 Task: Forward email with the signature Clara Davis with the subject Follow up on a refund from softage.1@softage.net to softage.5@softage.net with the message Can you please provide me with a list of project milestones and deadlines?, select last word, change the font of the message to Georgia and change the font typography to bold and underline Send the email
Action: Mouse moved to (891, 75)
Screenshot: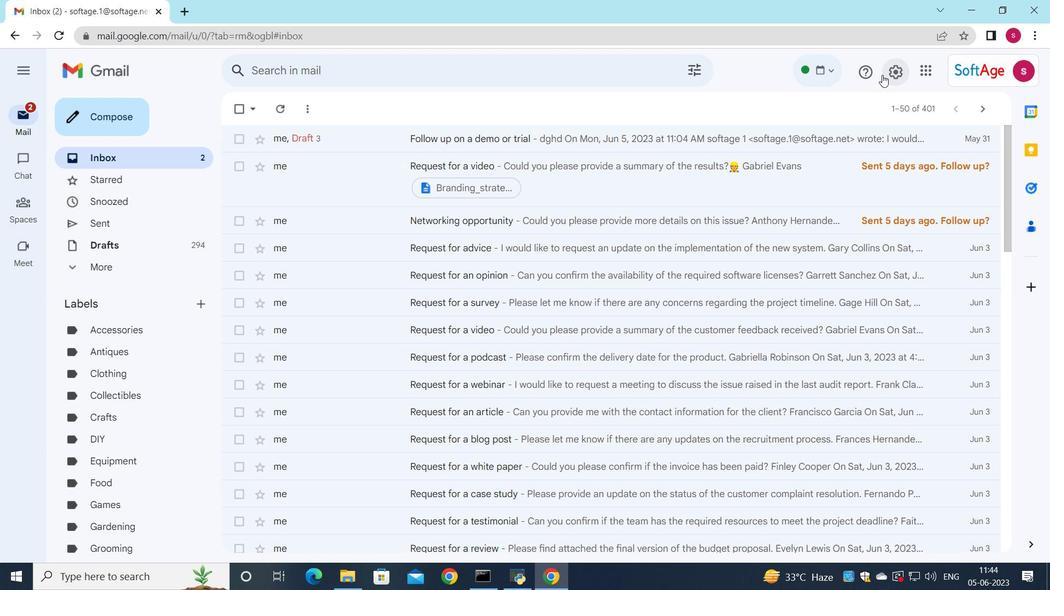 
Action: Mouse pressed left at (891, 75)
Screenshot: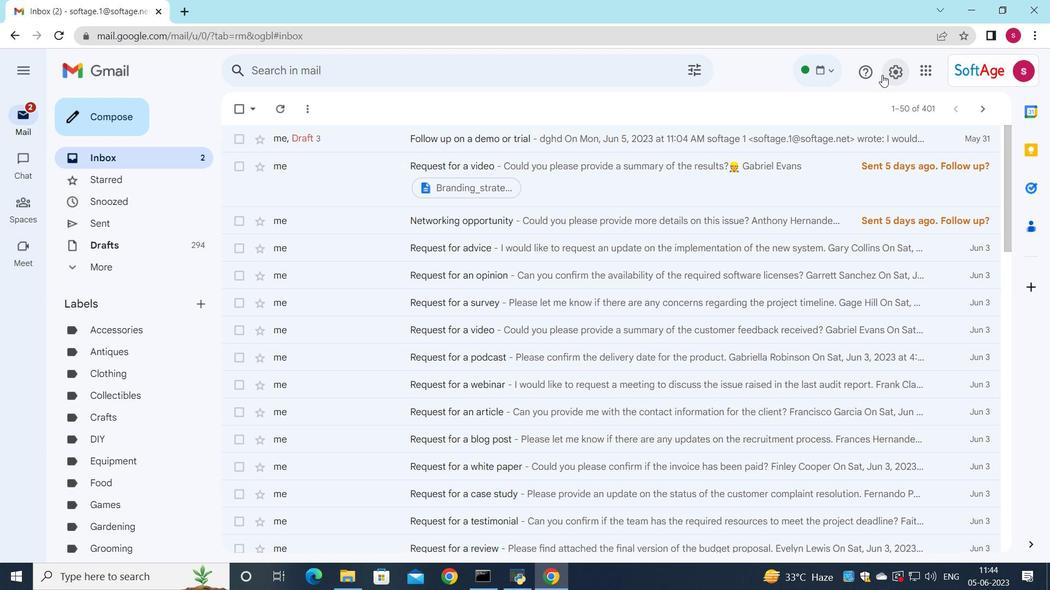 
Action: Mouse moved to (893, 142)
Screenshot: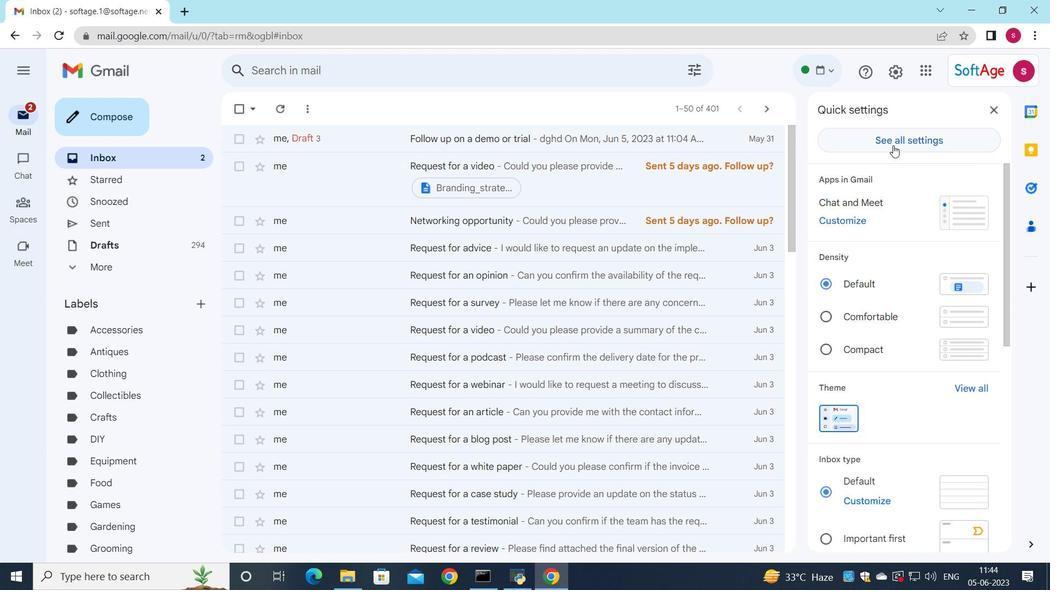 
Action: Mouse pressed left at (893, 142)
Screenshot: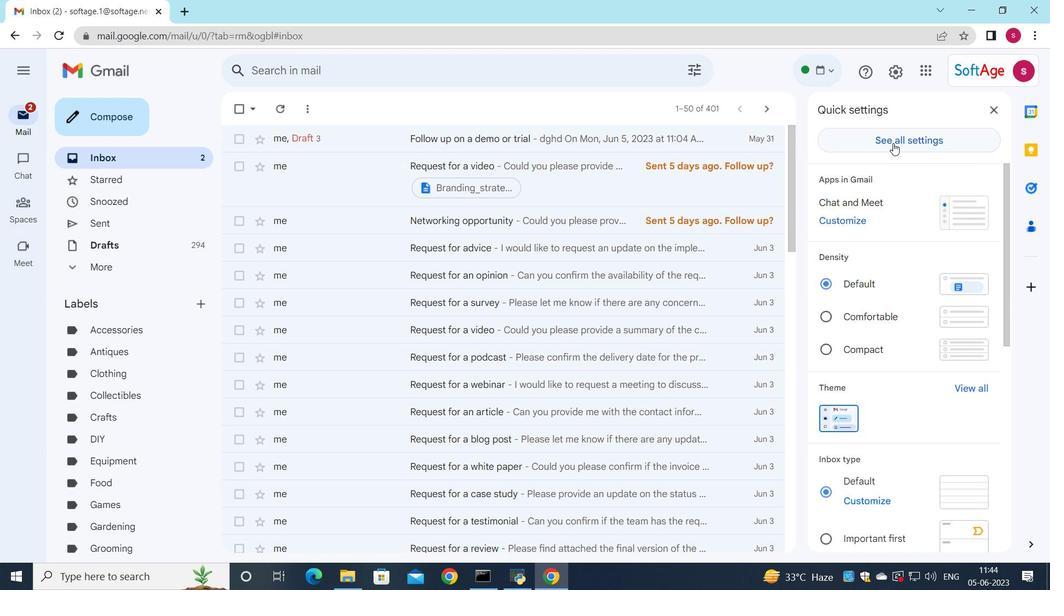 
Action: Mouse moved to (630, 282)
Screenshot: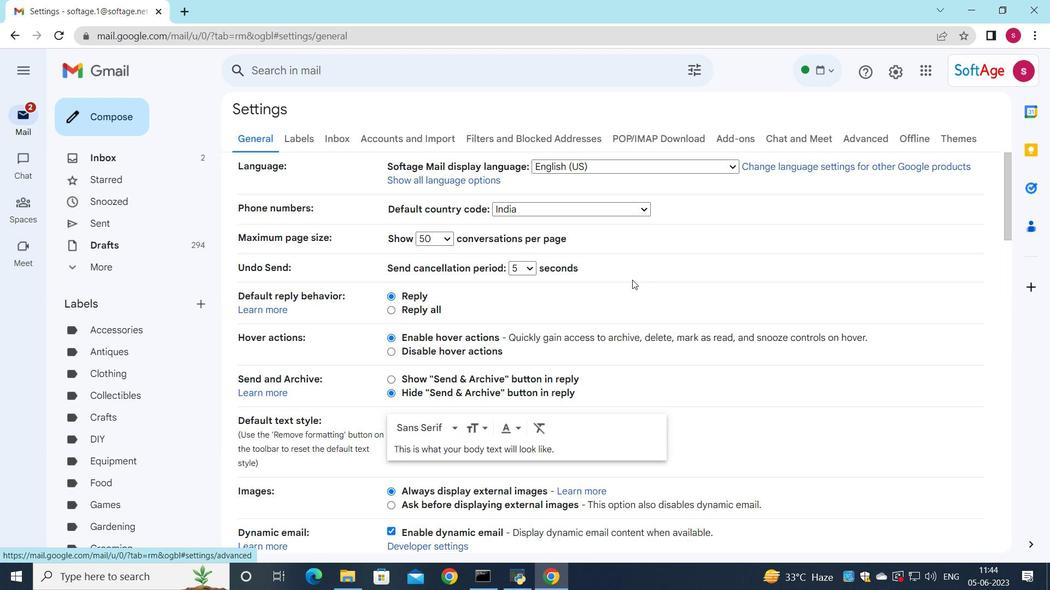 
Action: Mouse scrolled (630, 281) with delta (0, 0)
Screenshot: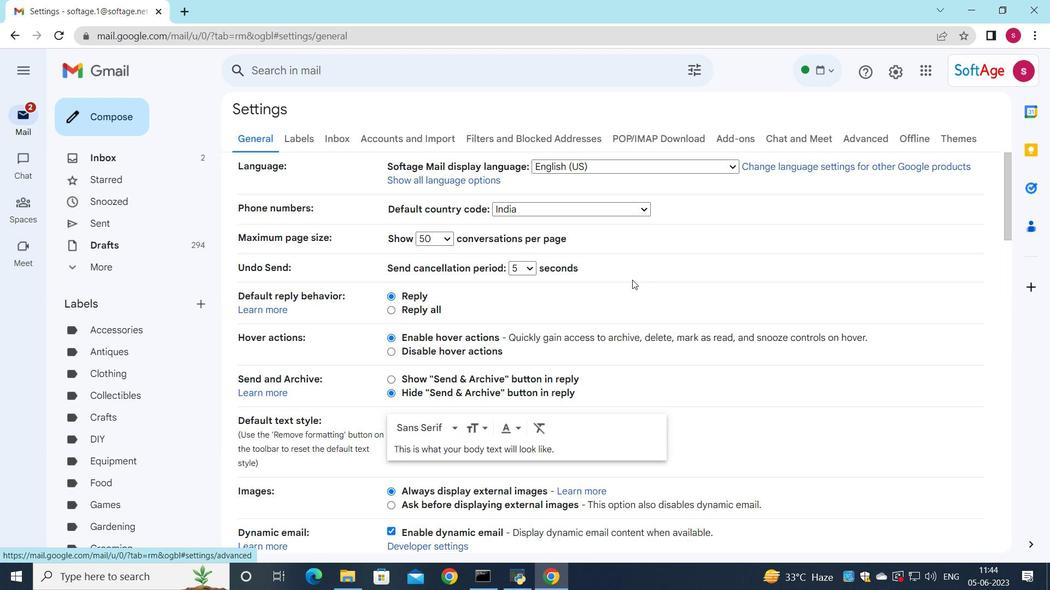 
Action: Mouse scrolled (630, 281) with delta (0, 0)
Screenshot: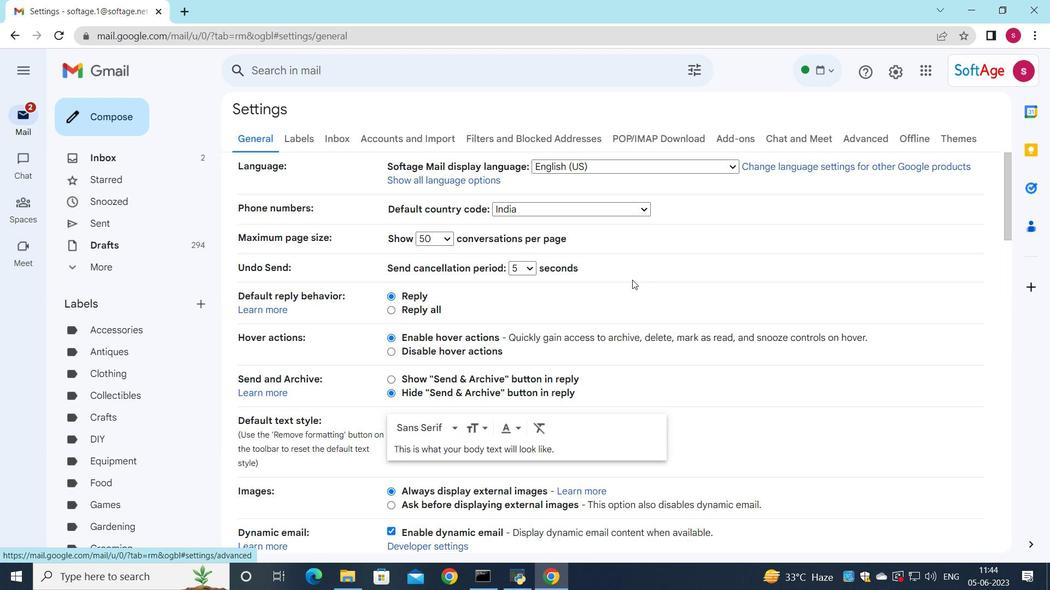 
Action: Mouse scrolled (630, 281) with delta (0, 0)
Screenshot: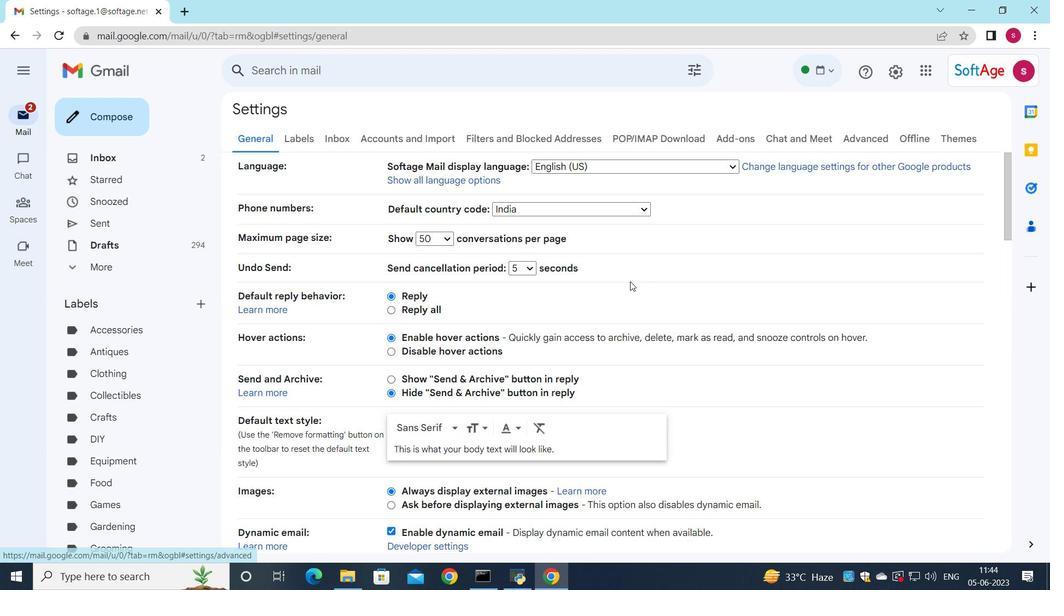 
Action: Mouse moved to (630, 279)
Screenshot: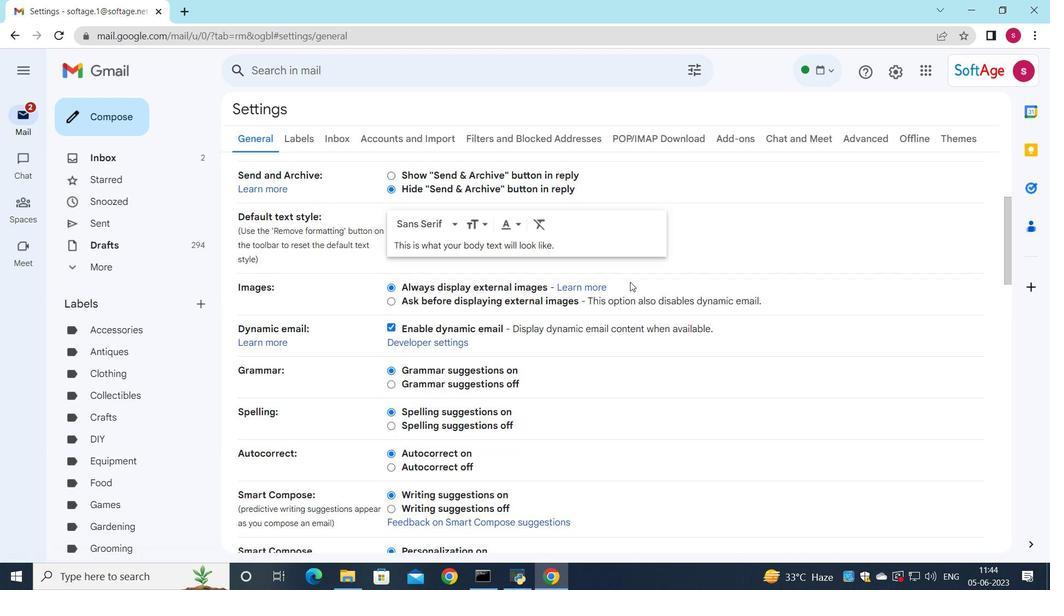
Action: Mouse scrolled (630, 279) with delta (0, 0)
Screenshot: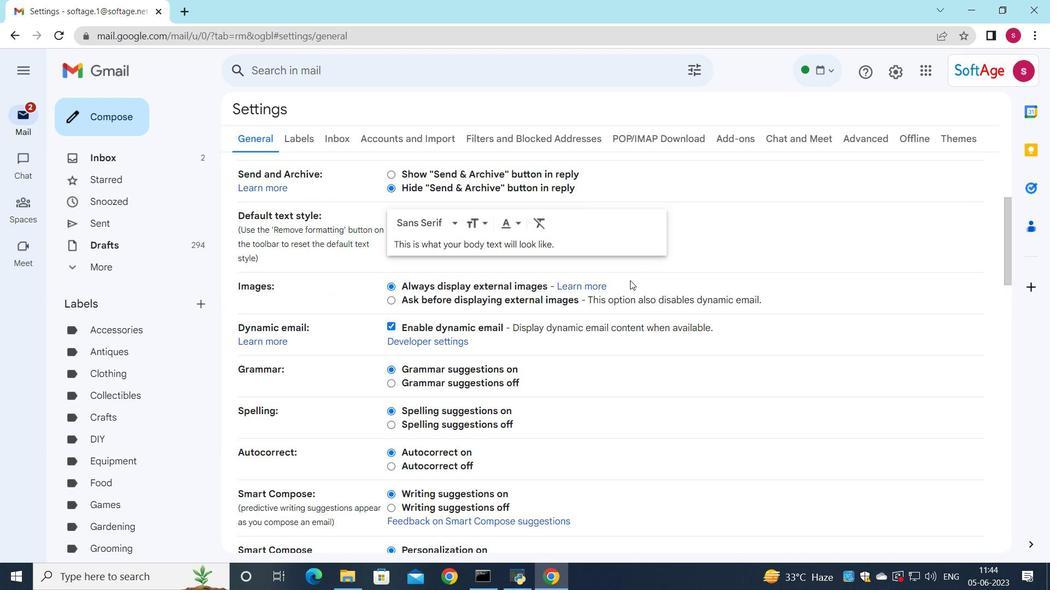 
Action: Mouse scrolled (630, 279) with delta (0, 0)
Screenshot: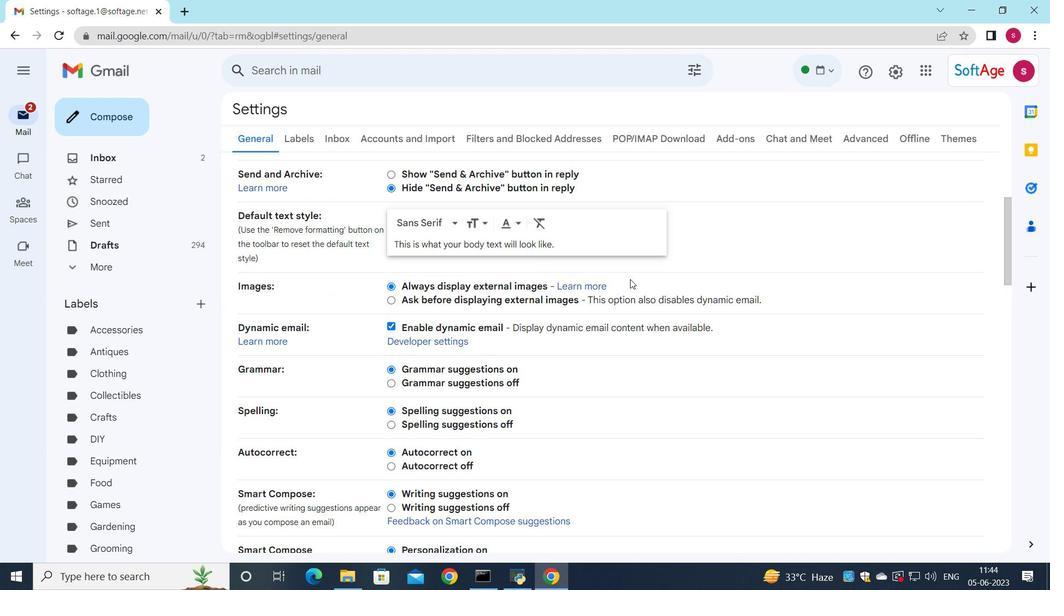
Action: Mouse scrolled (630, 279) with delta (0, 0)
Screenshot: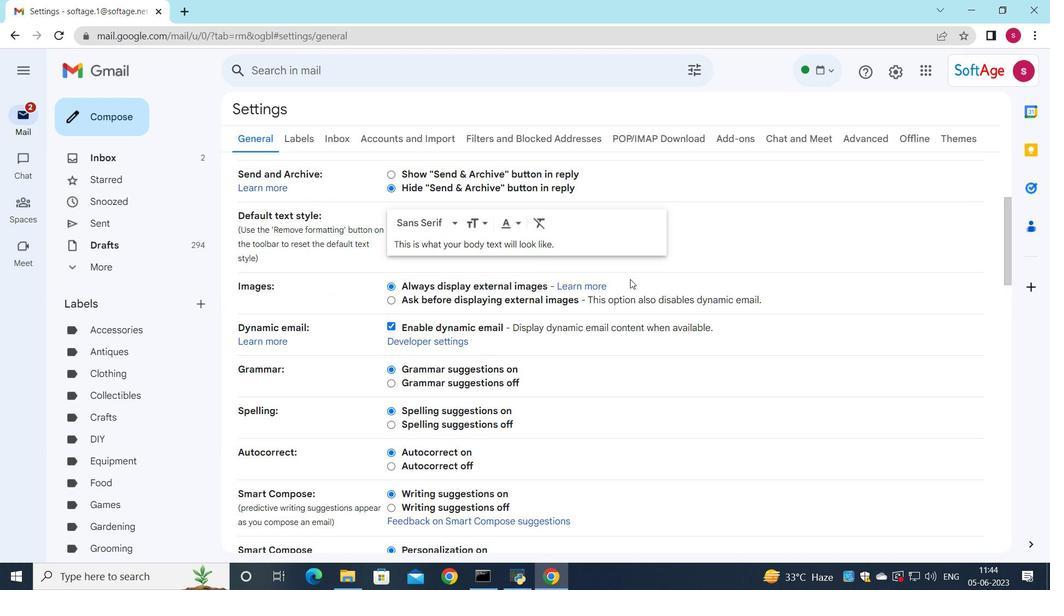 
Action: Mouse scrolled (630, 279) with delta (0, 0)
Screenshot: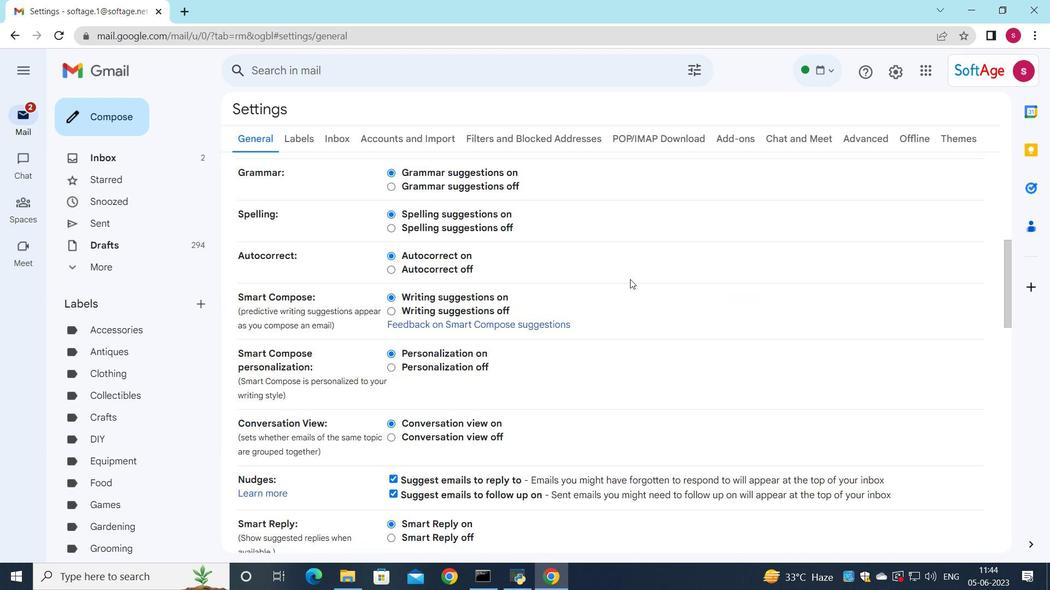 
Action: Mouse scrolled (630, 279) with delta (0, 0)
Screenshot: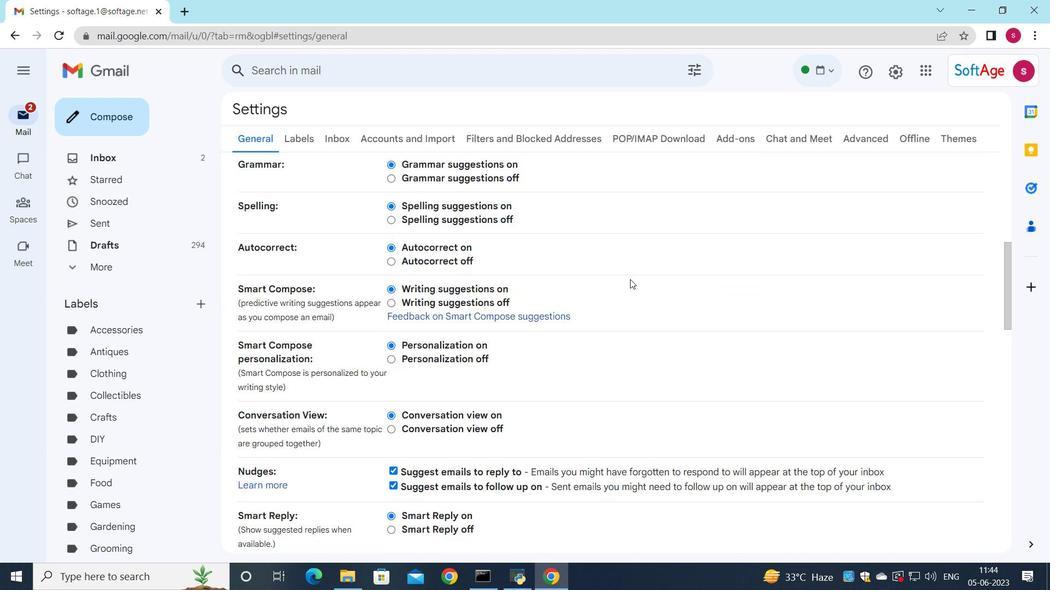 
Action: Mouse scrolled (630, 279) with delta (0, 0)
Screenshot: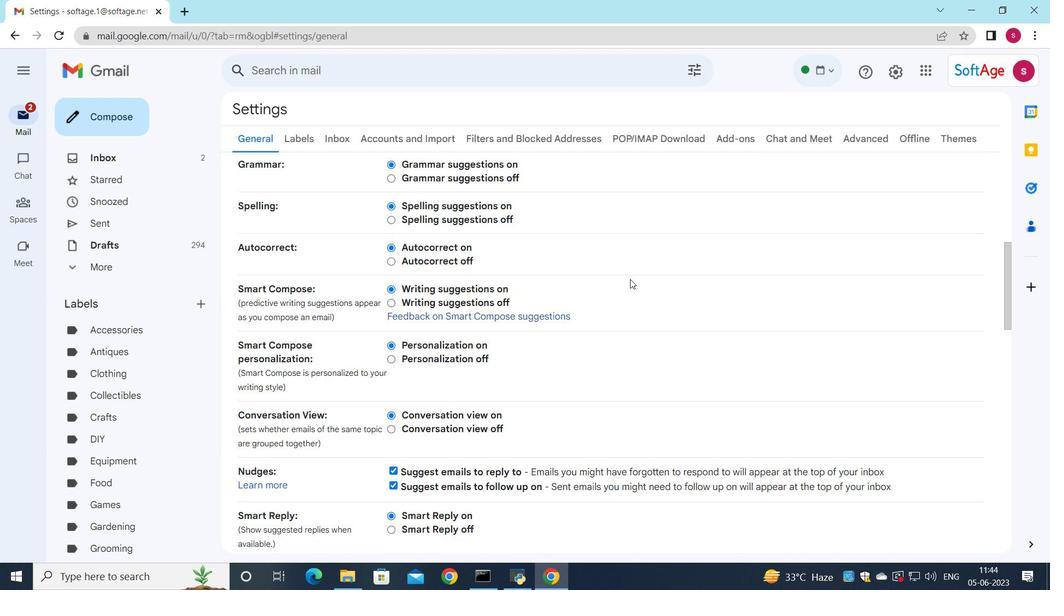 
Action: Mouse moved to (357, 314)
Screenshot: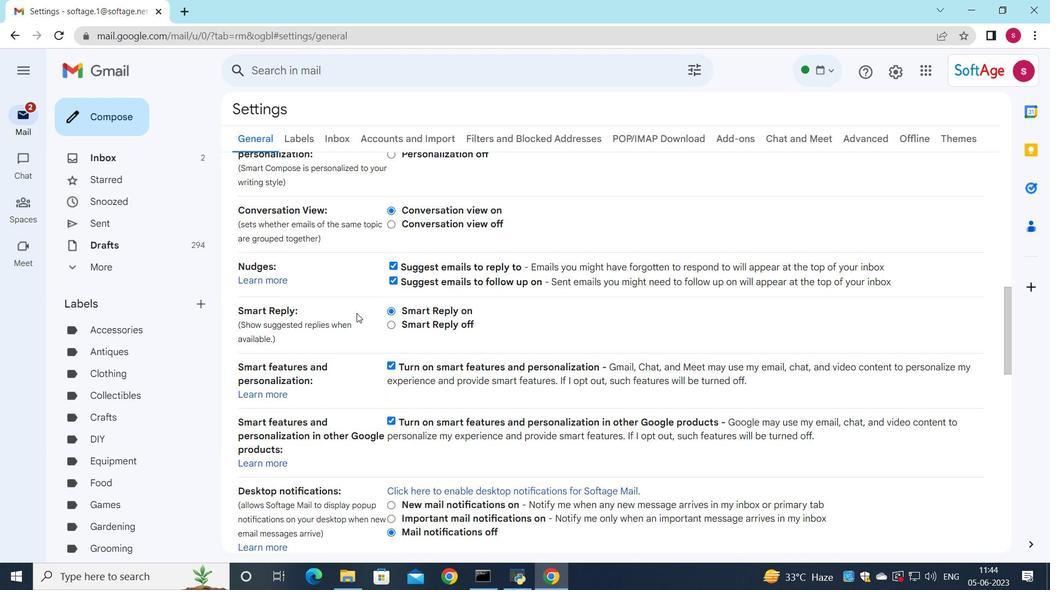 
Action: Mouse scrolled (357, 313) with delta (0, 0)
Screenshot: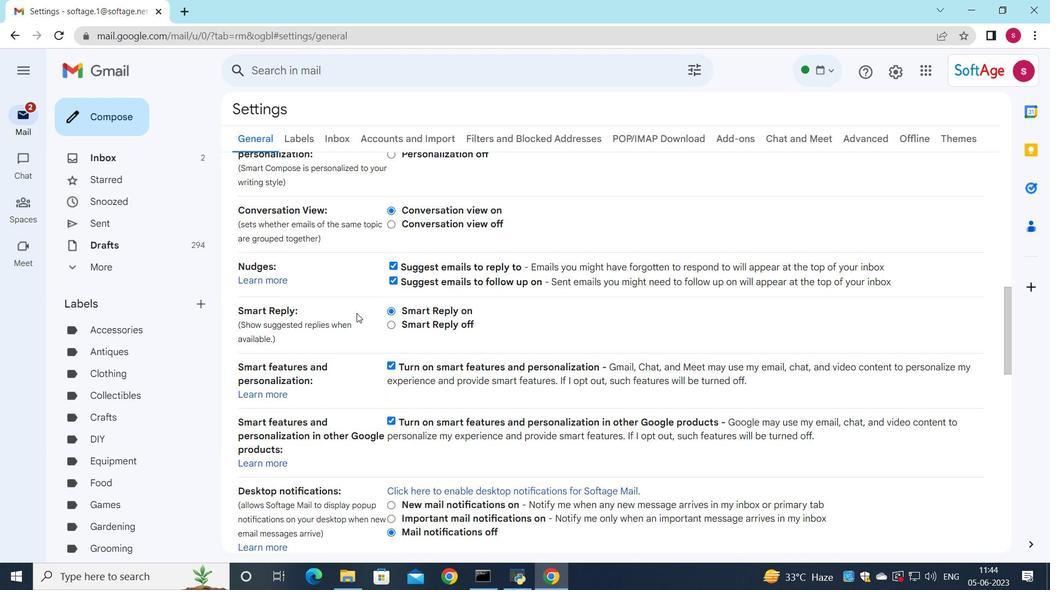
Action: Mouse moved to (363, 314)
Screenshot: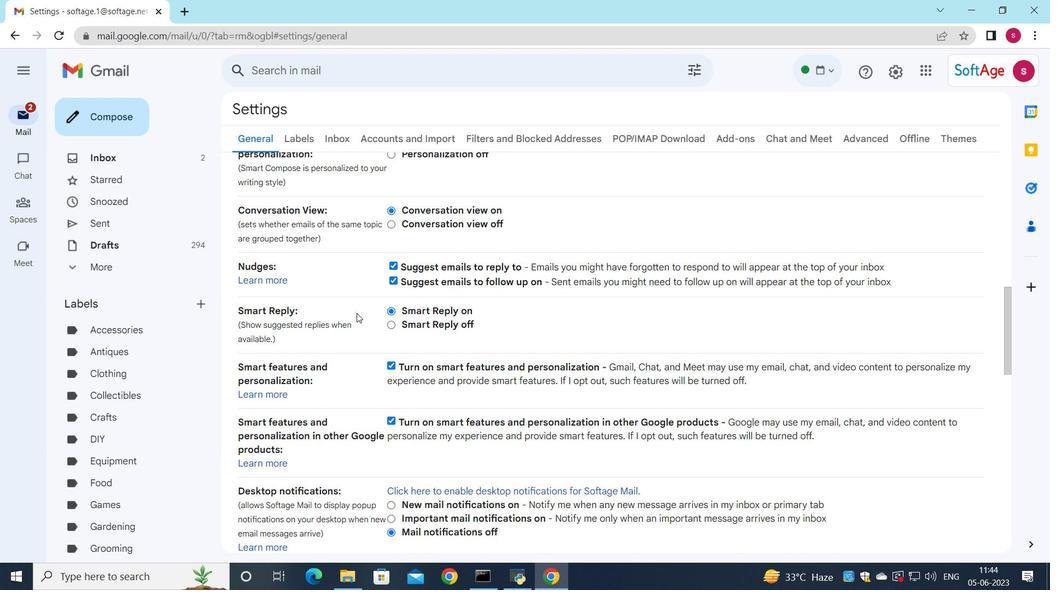 
Action: Mouse scrolled (363, 313) with delta (0, 0)
Screenshot: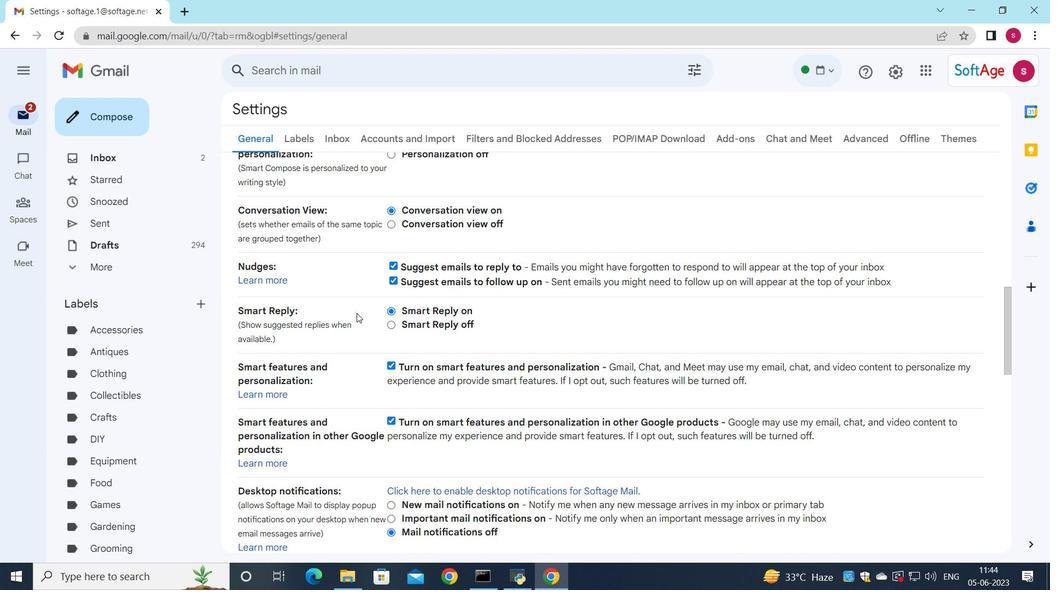 
Action: Mouse moved to (370, 313)
Screenshot: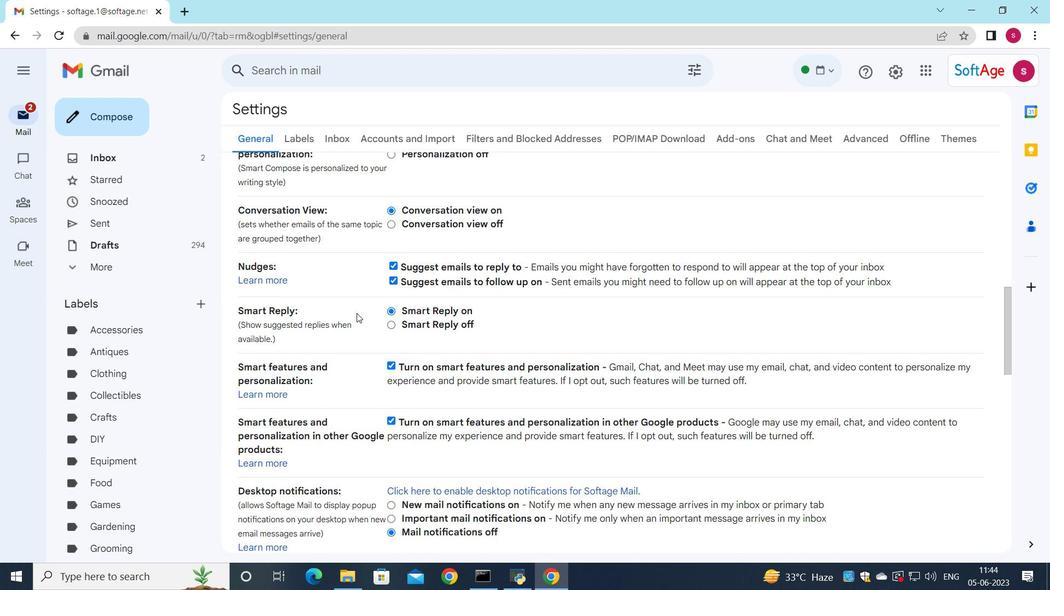 
Action: Mouse scrolled (370, 312) with delta (0, 0)
Screenshot: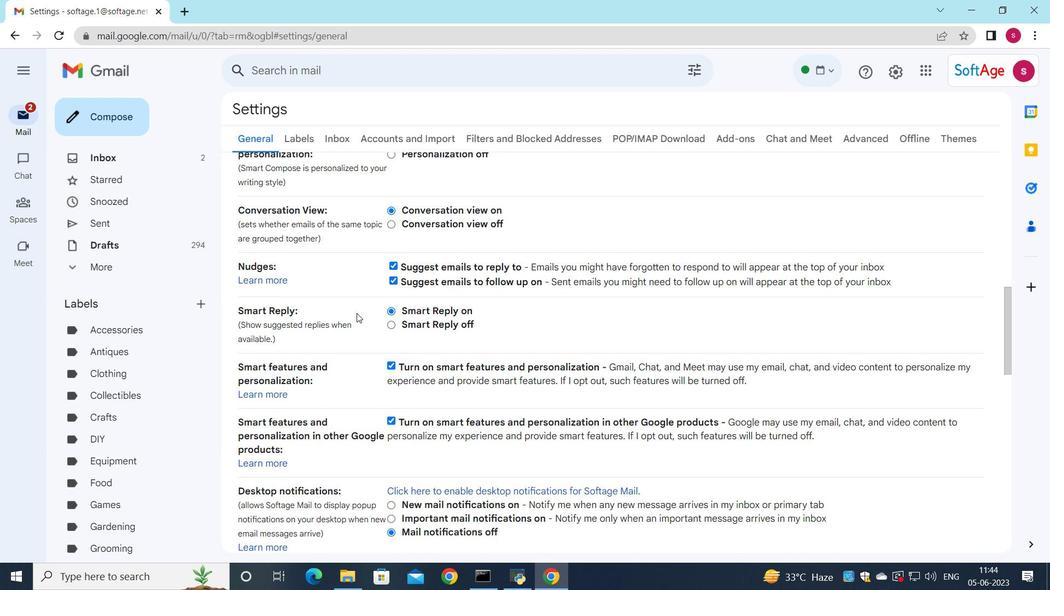 
Action: Mouse moved to (378, 312)
Screenshot: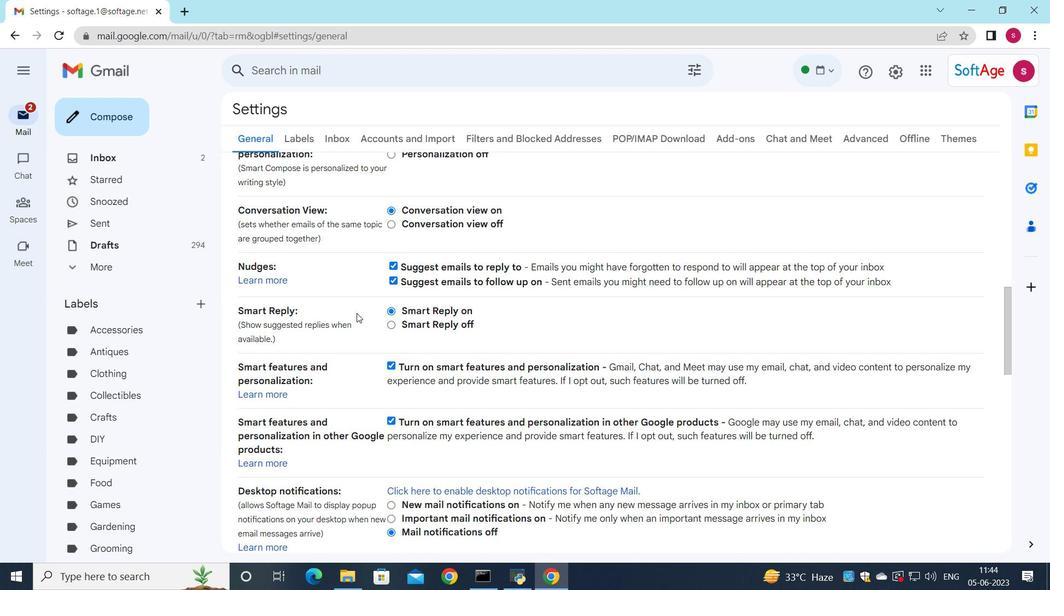 
Action: Mouse scrolled (378, 312) with delta (0, 0)
Screenshot: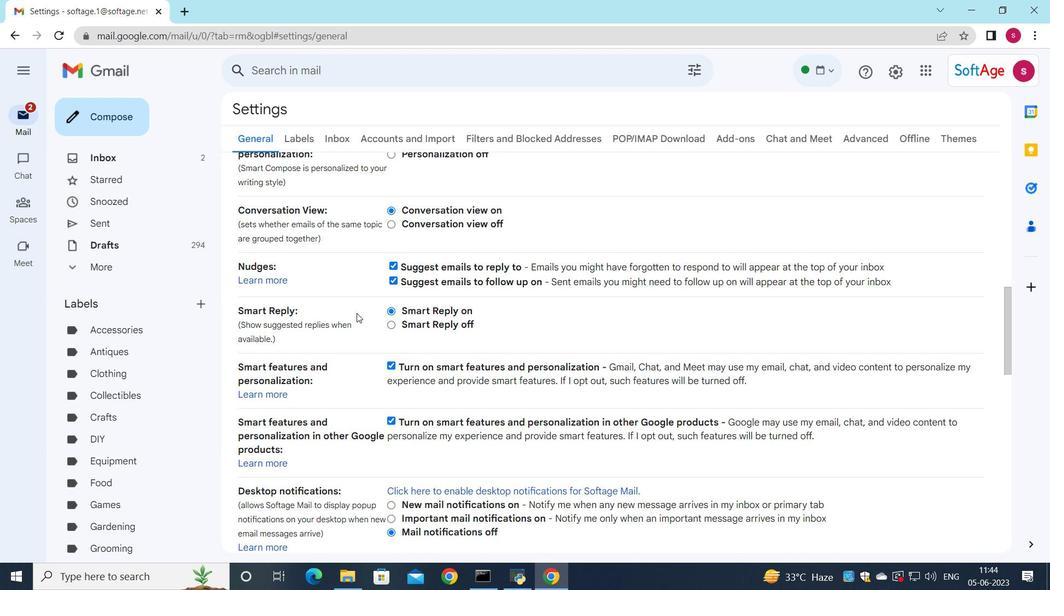 
Action: Mouse moved to (386, 312)
Screenshot: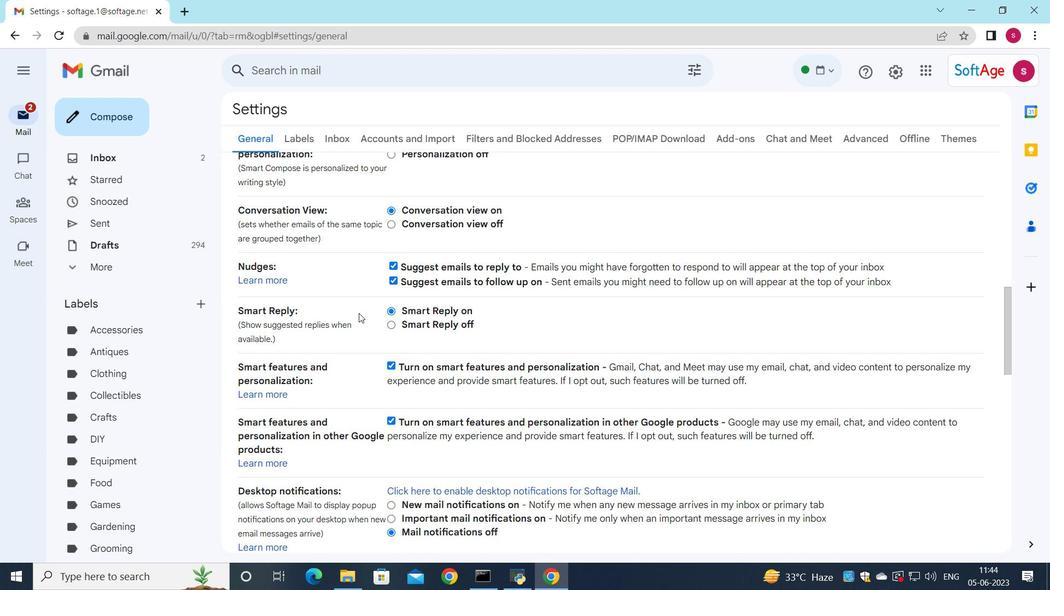 
Action: Mouse scrolled (386, 312) with delta (0, 0)
Screenshot: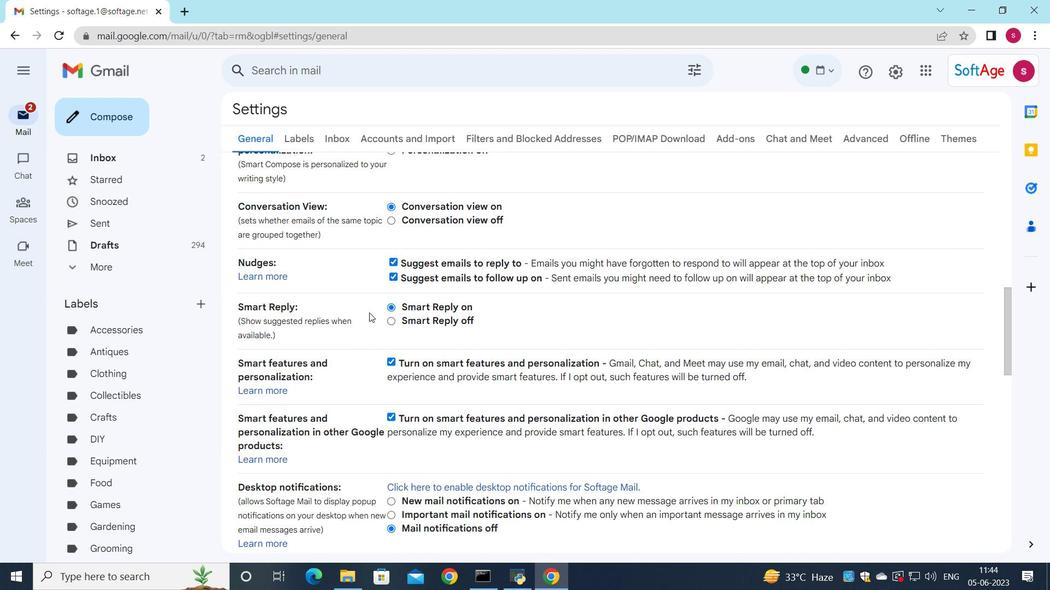
Action: Mouse scrolled (386, 312) with delta (0, 0)
Screenshot: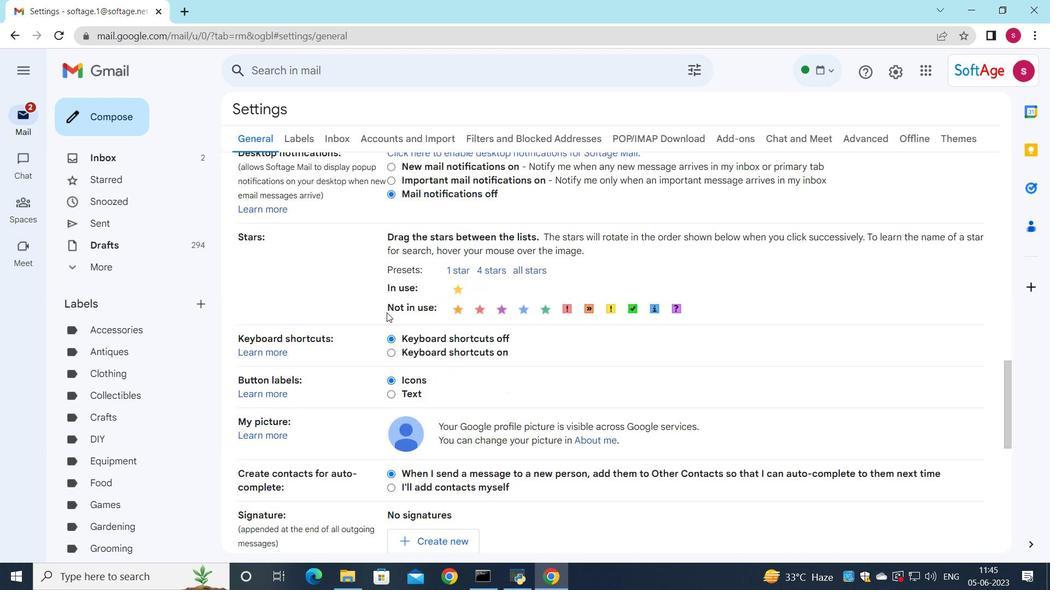 
Action: Mouse scrolled (386, 312) with delta (0, 0)
Screenshot: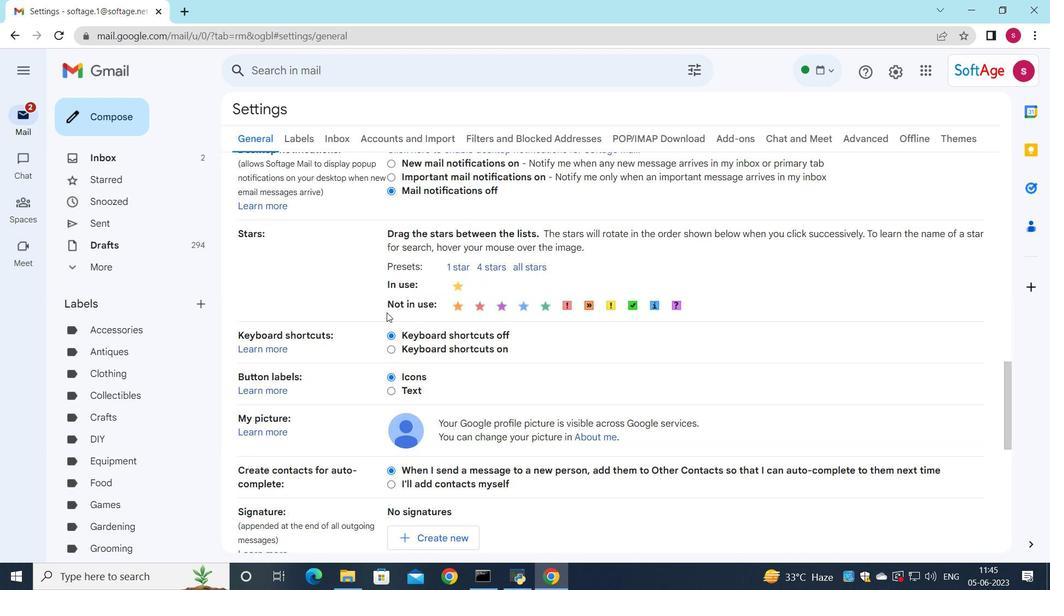 
Action: Mouse scrolled (386, 312) with delta (0, 0)
Screenshot: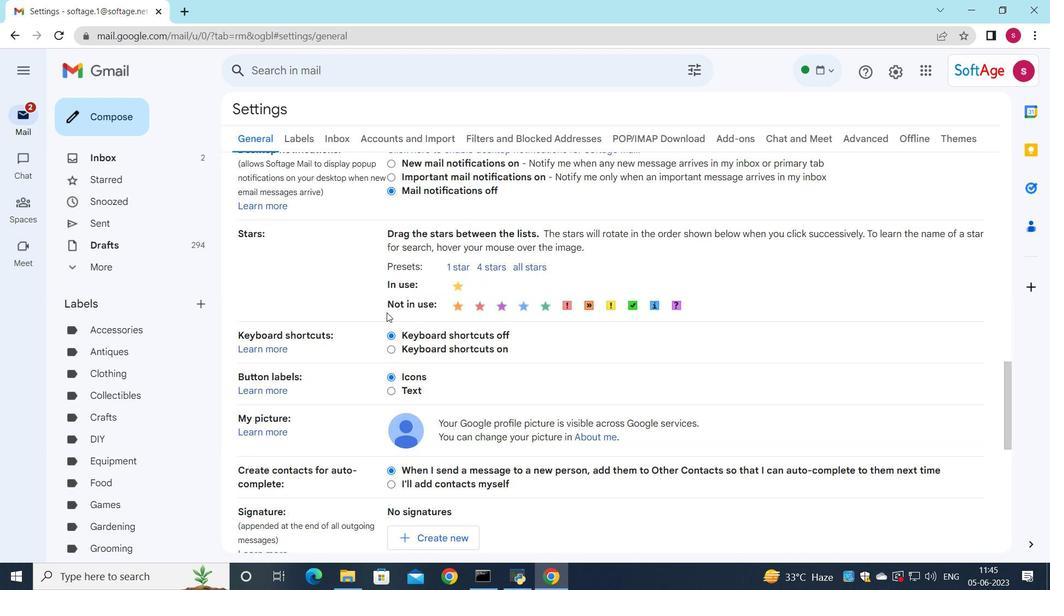 
Action: Mouse moved to (428, 329)
Screenshot: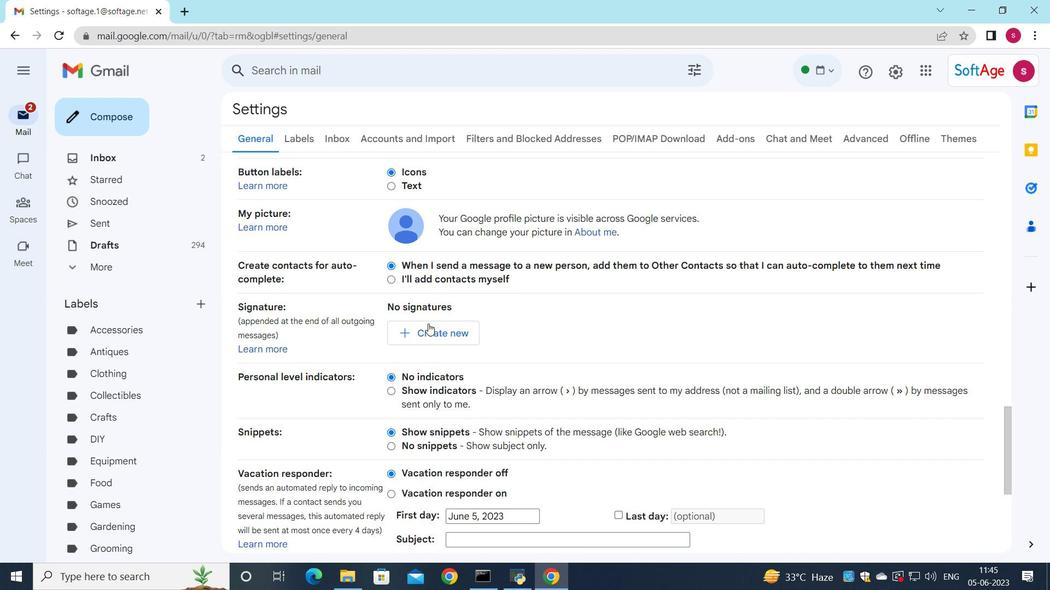 
Action: Mouse pressed left at (428, 329)
Screenshot: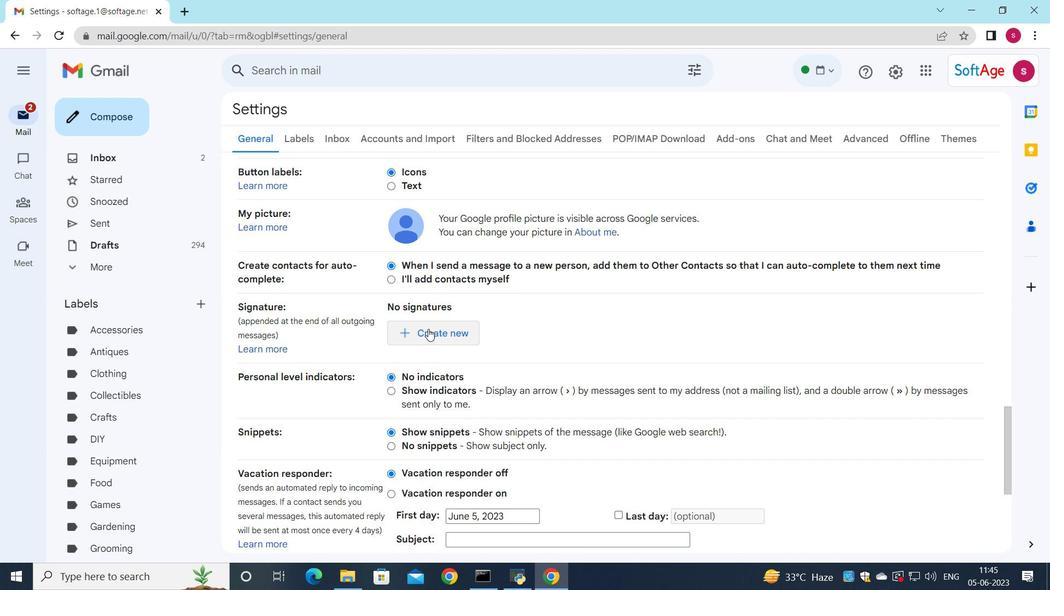 
Action: Mouse moved to (483, 297)
Screenshot: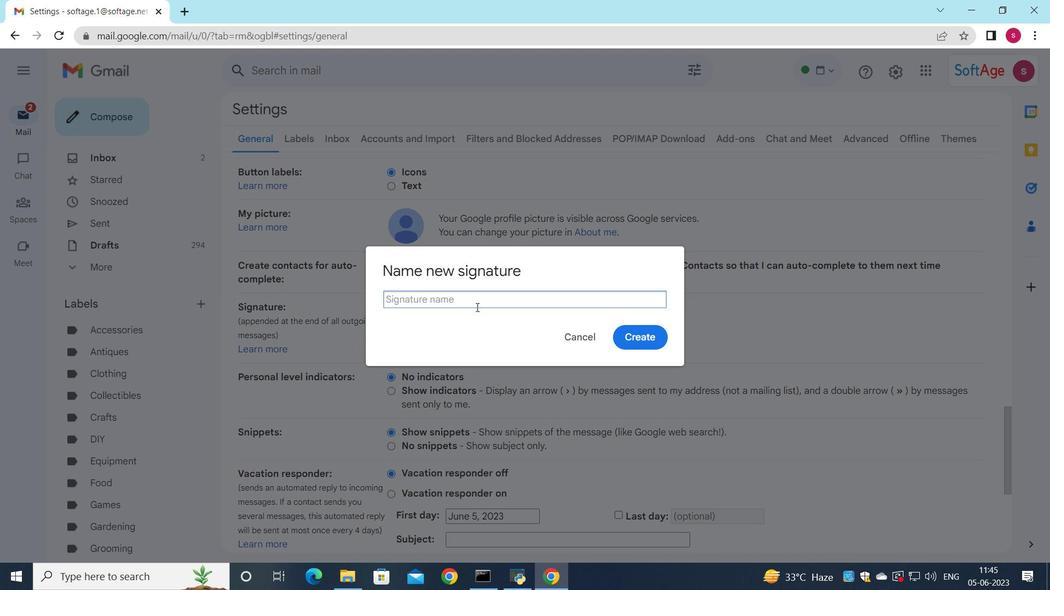 
Action: Key pressed <Key.shift>Clara<Key.space><Key.shift>Davis
Screenshot: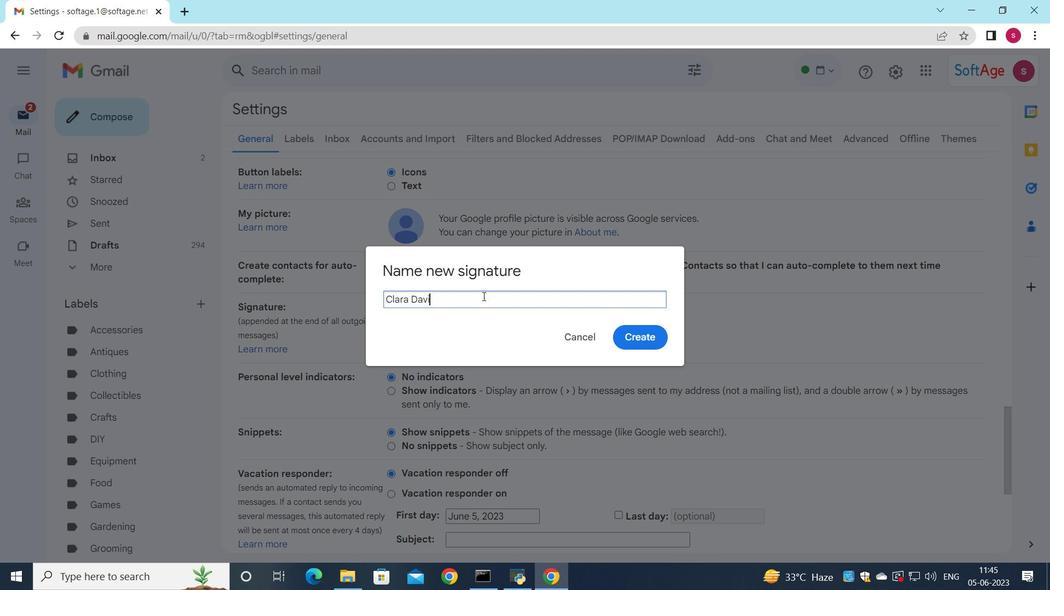 
Action: Mouse moved to (646, 328)
Screenshot: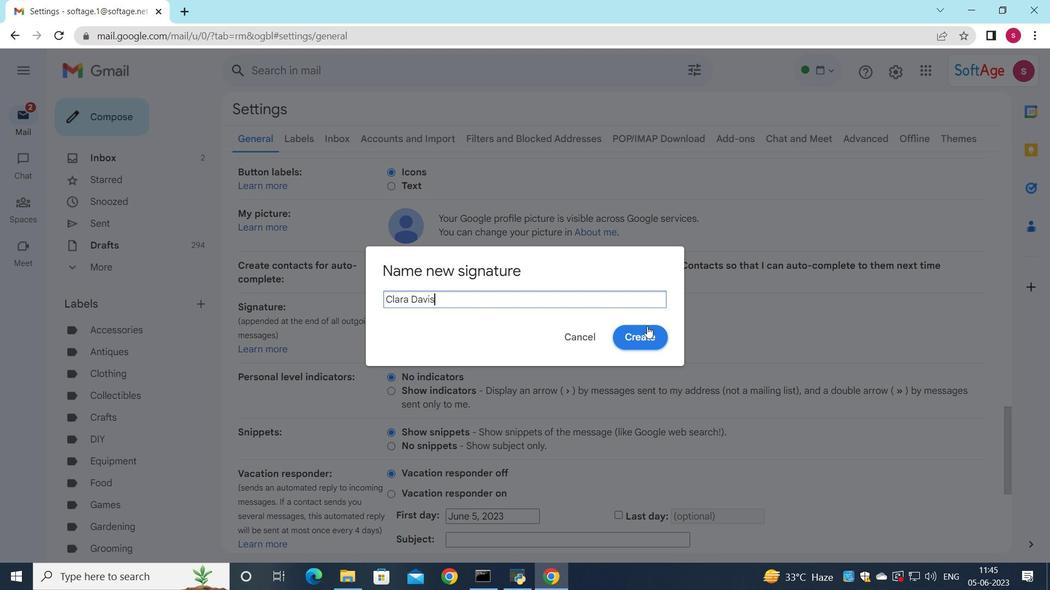 
Action: Mouse pressed left at (646, 328)
Screenshot: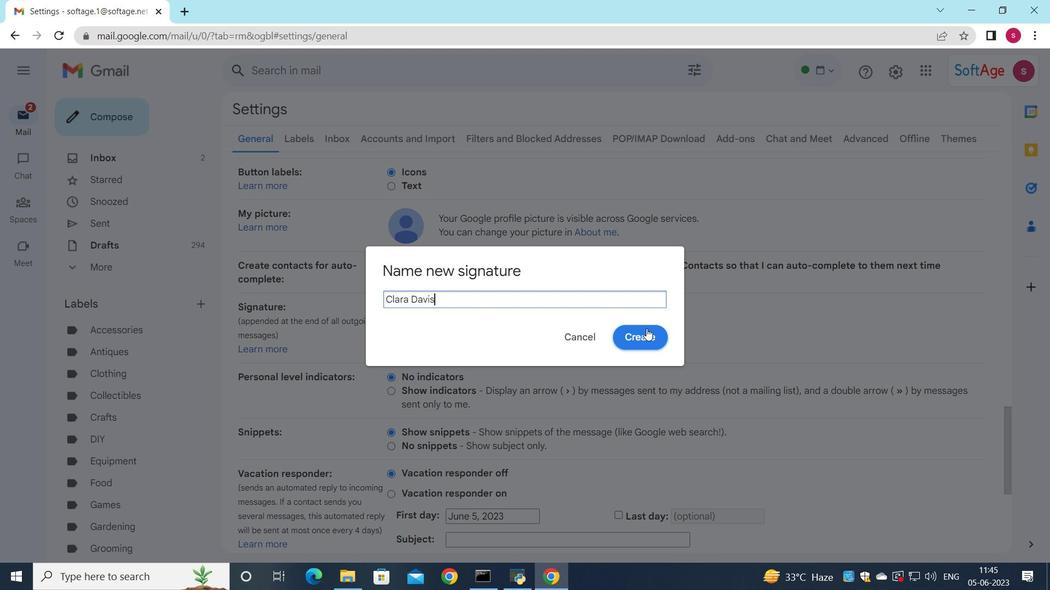 
Action: Mouse moved to (604, 317)
Screenshot: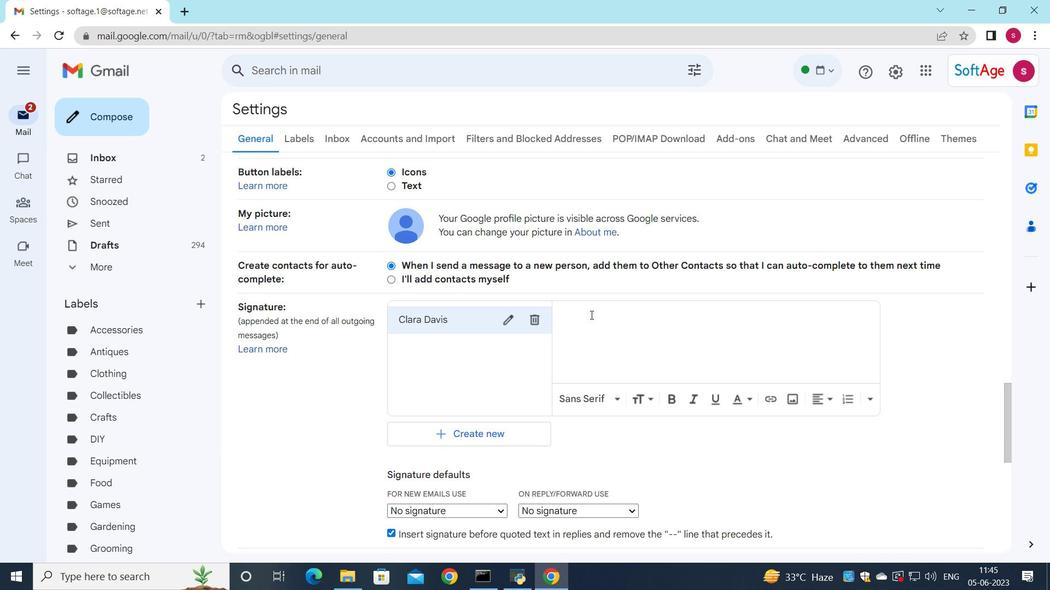 
Action: Mouse pressed left at (604, 317)
Screenshot: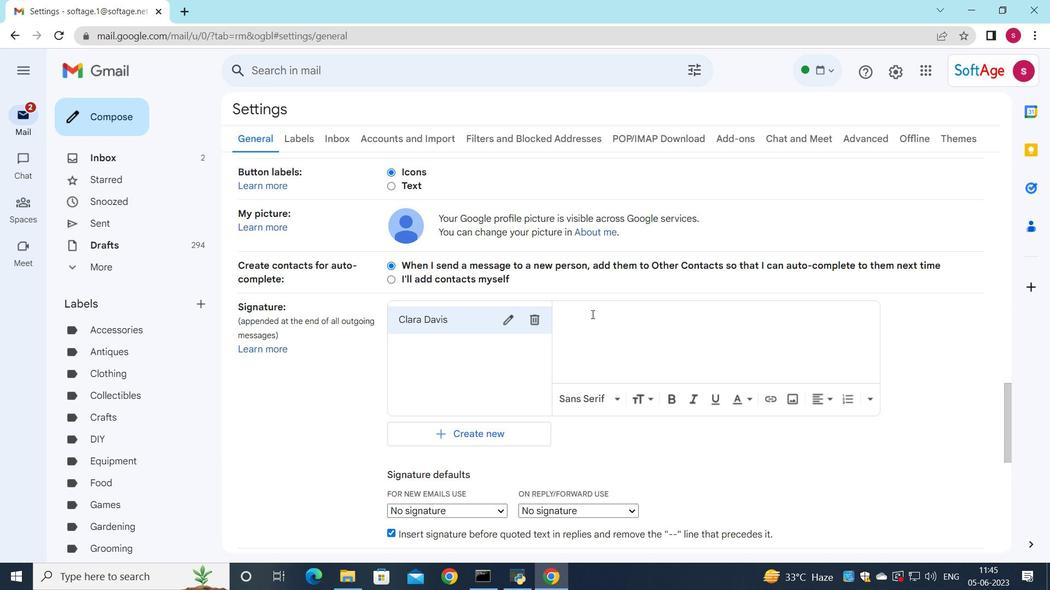 
Action: Mouse moved to (600, 275)
Screenshot: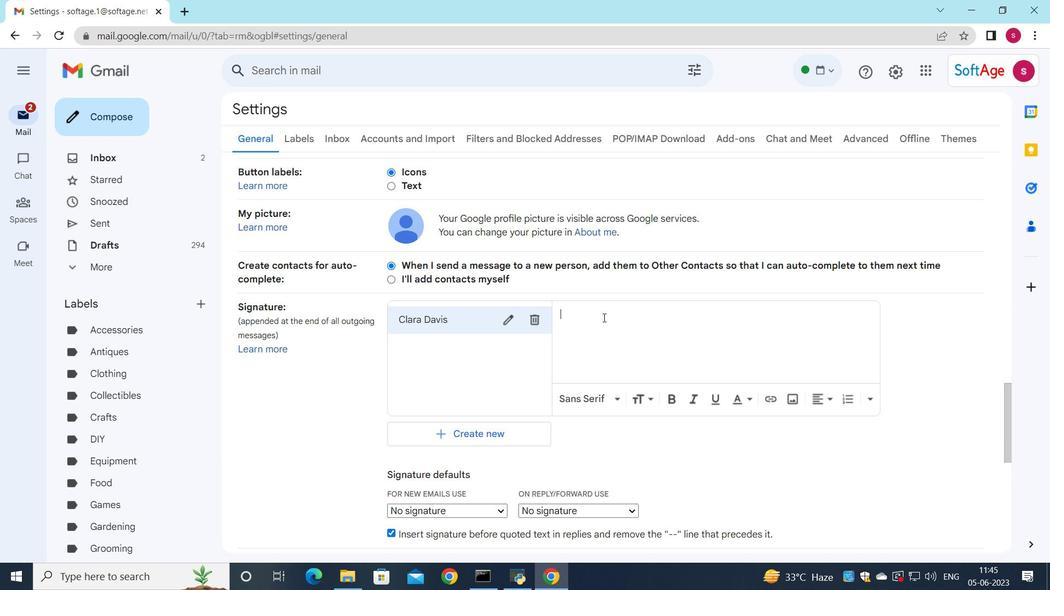 
Action: Key pressed <Key.shift>Clara<Key.space>d<Key.backspace><Key.shift>Davis
Screenshot: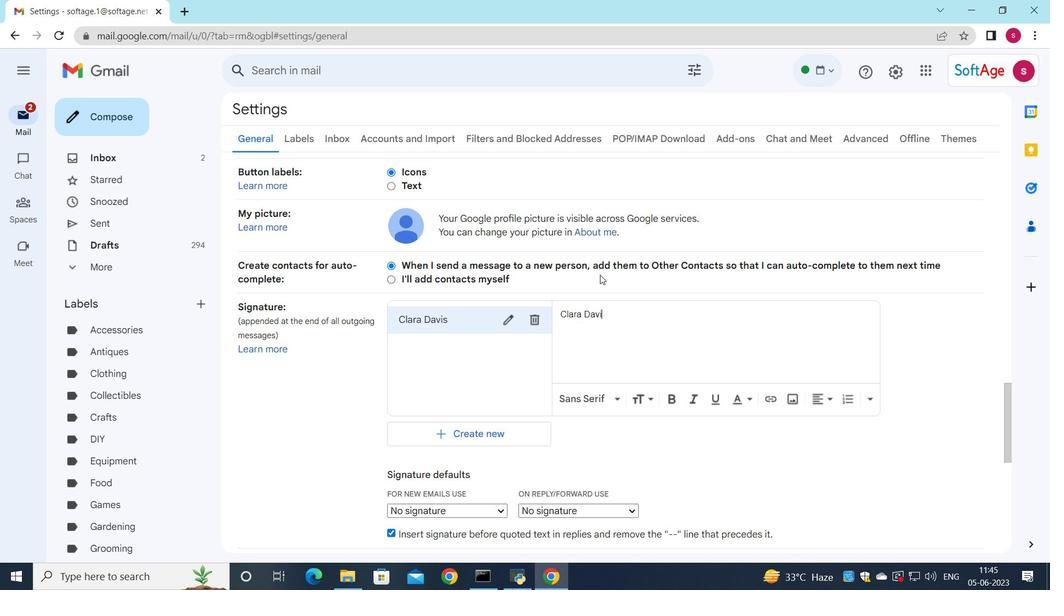 
Action: Mouse moved to (605, 278)
Screenshot: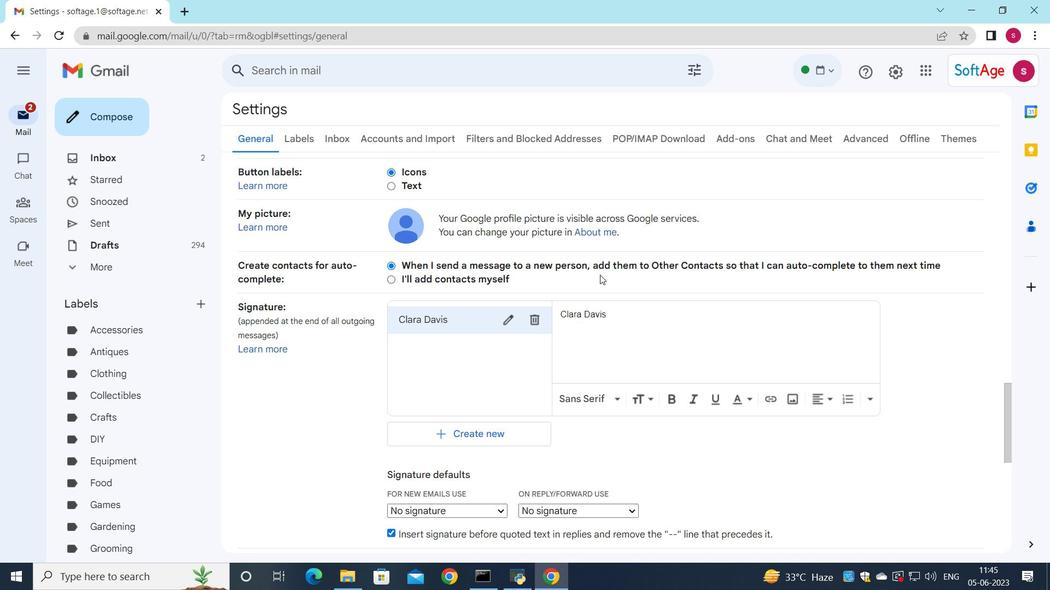 
Action: Mouse scrolled (605, 277) with delta (0, 0)
Screenshot: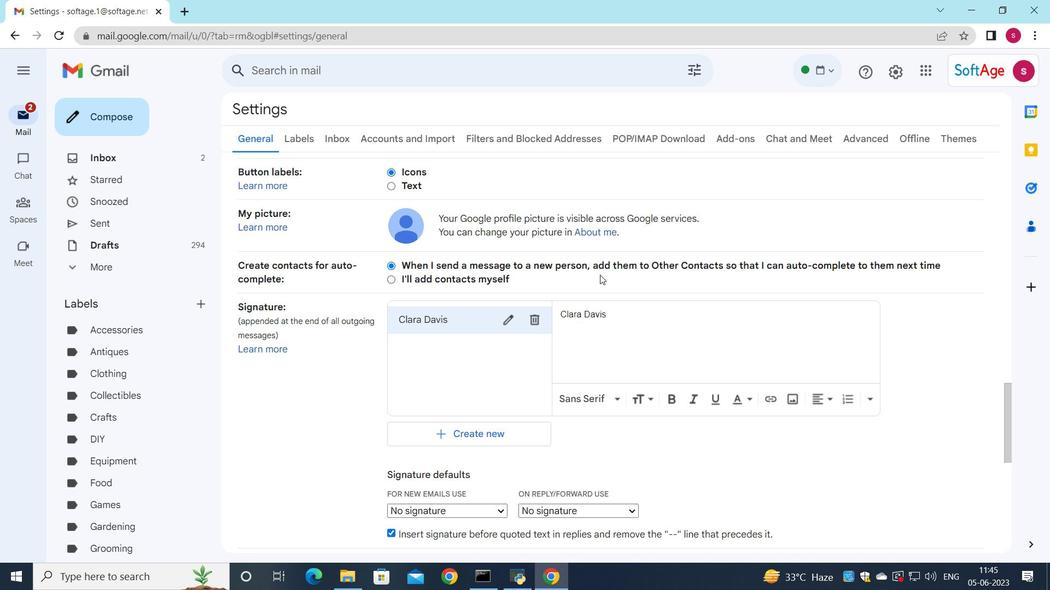 
Action: Mouse moved to (607, 287)
Screenshot: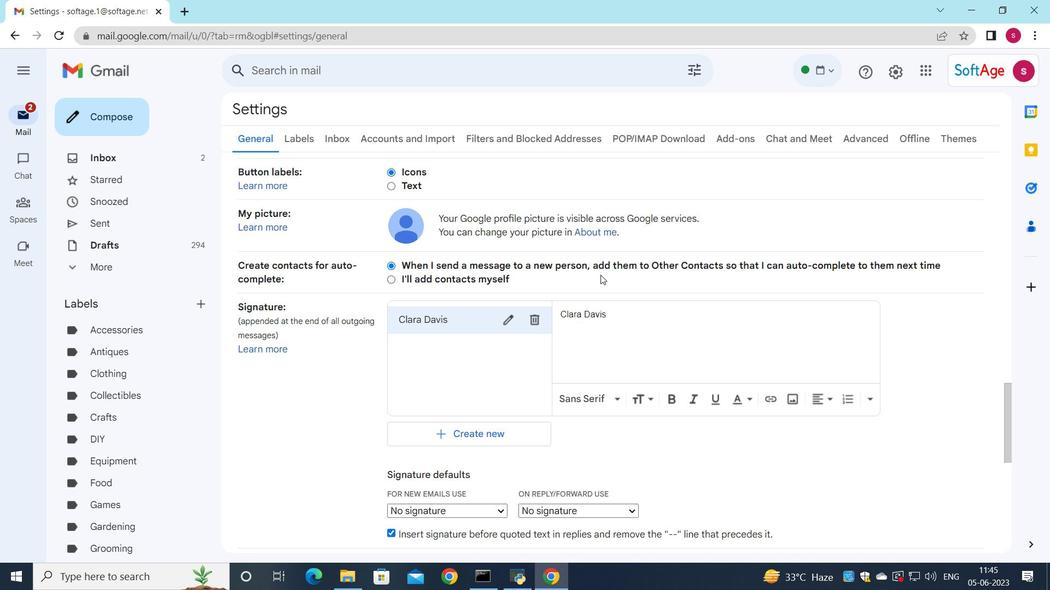 
Action: Mouse scrolled (607, 286) with delta (0, 0)
Screenshot: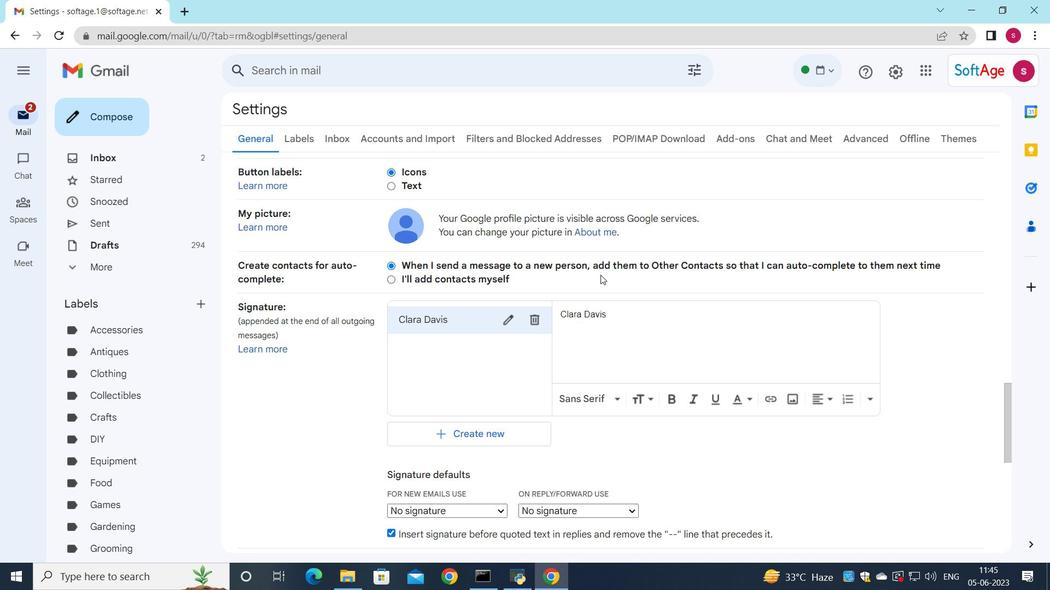 
Action: Mouse moved to (590, 305)
Screenshot: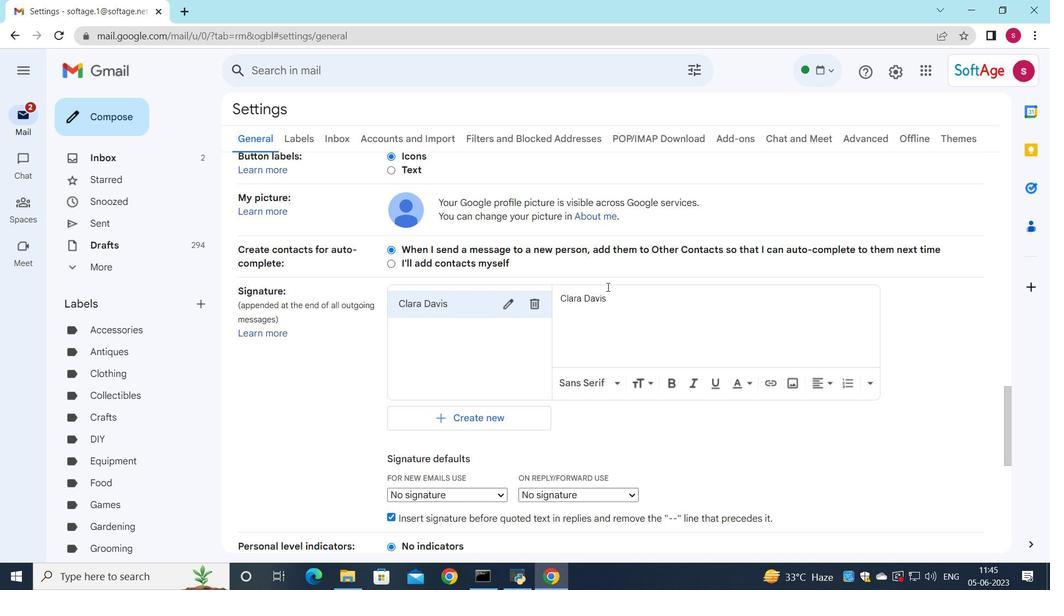 
Action: Mouse scrolled (594, 302) with delta (0, 0)
Screenshot: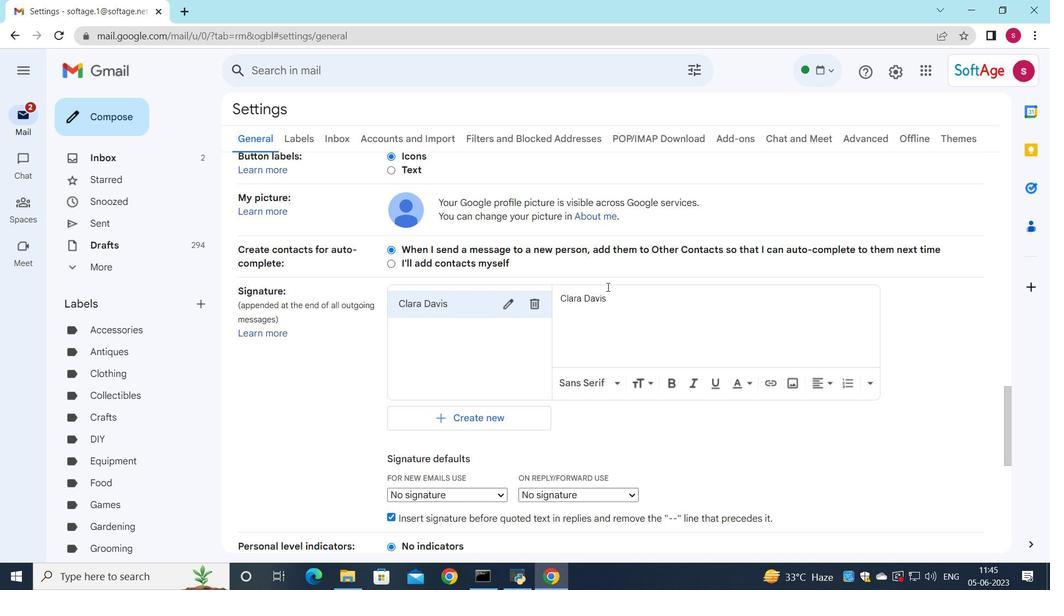 
Action: Mouse moved to (478, 302)
Screenshot: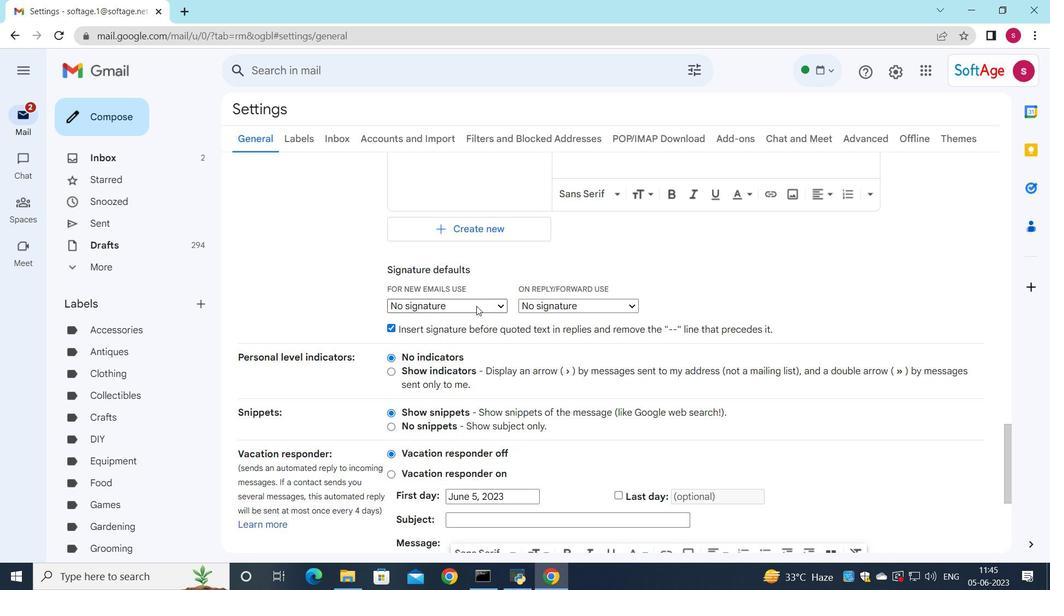 
Action: Mouse pressed left at (478, 302)
Screenshot: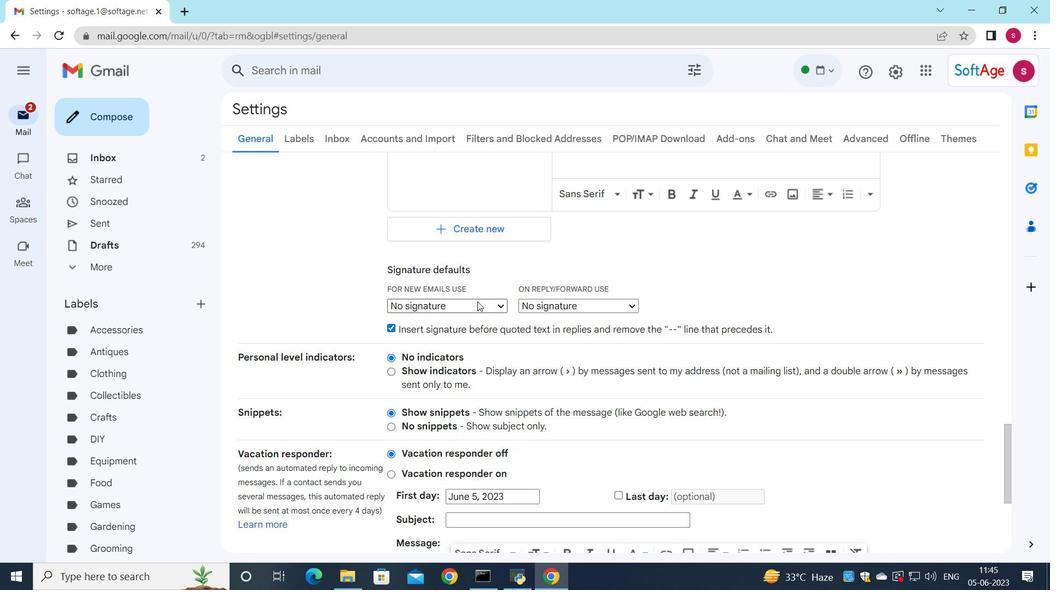 
Action: Mouse moved to (482, 324)
Screenshot: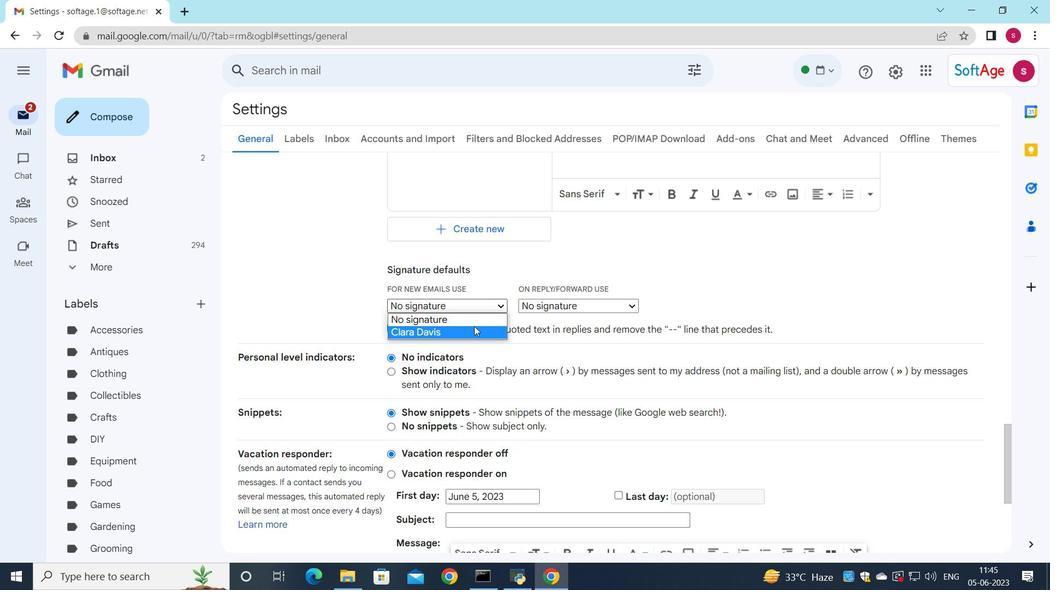 
Action: Mouse pressed left at (482, 324)
Screenshot: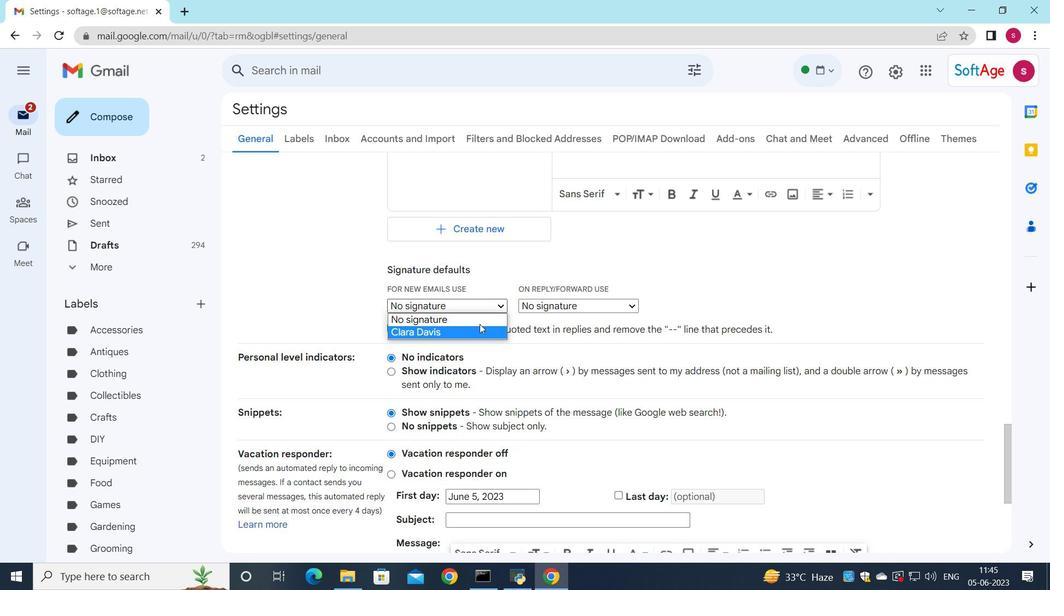
Action: Mouse moved to (485, 303)
Screenshot: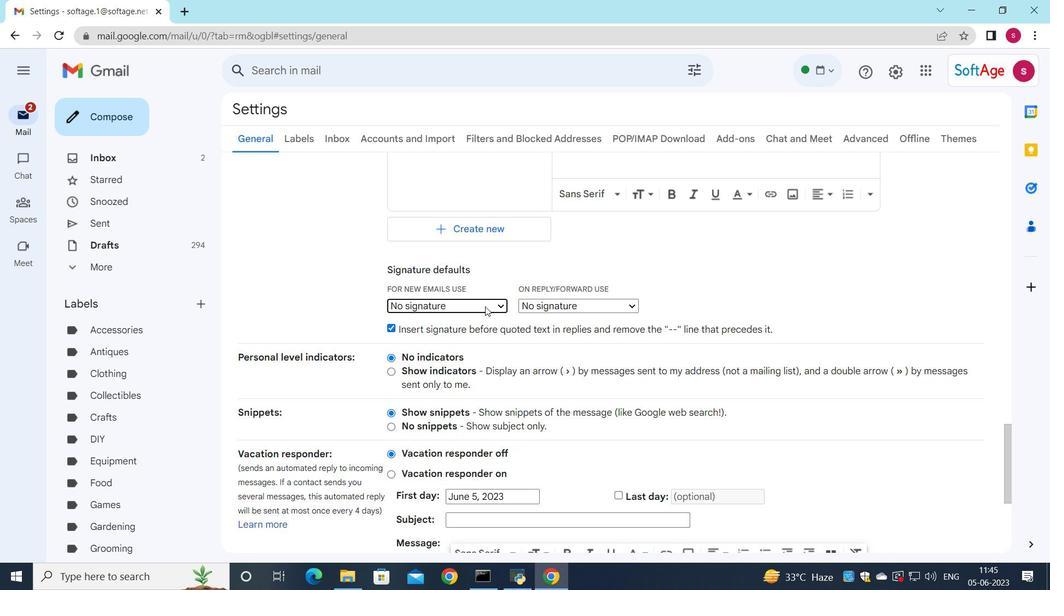 
Action: Mouse pressed left at (485, 303)
Screenshot: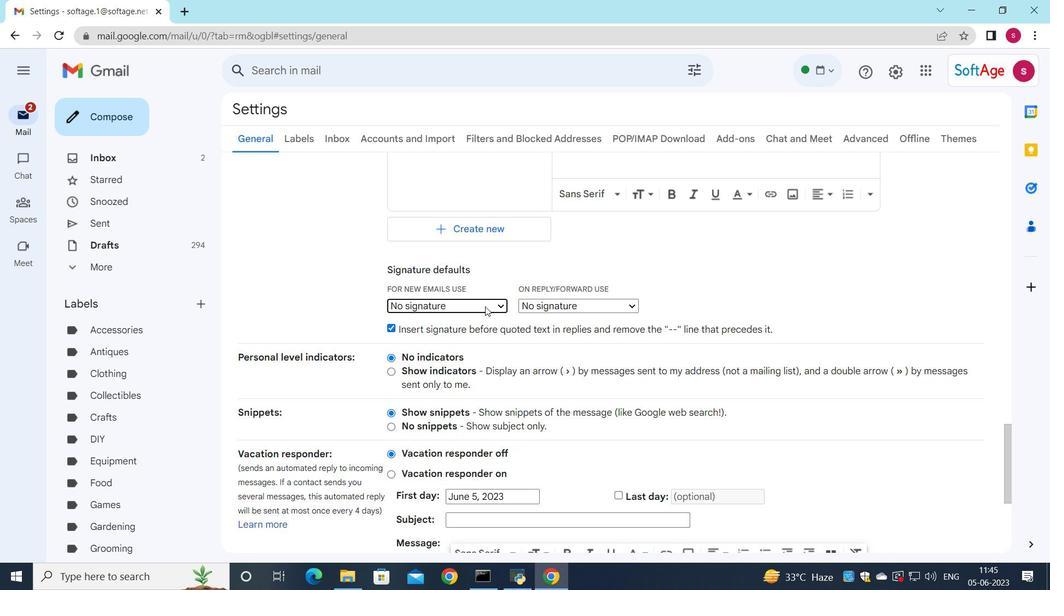 
Action: Mouse moved to (479, 328)
Screenshot: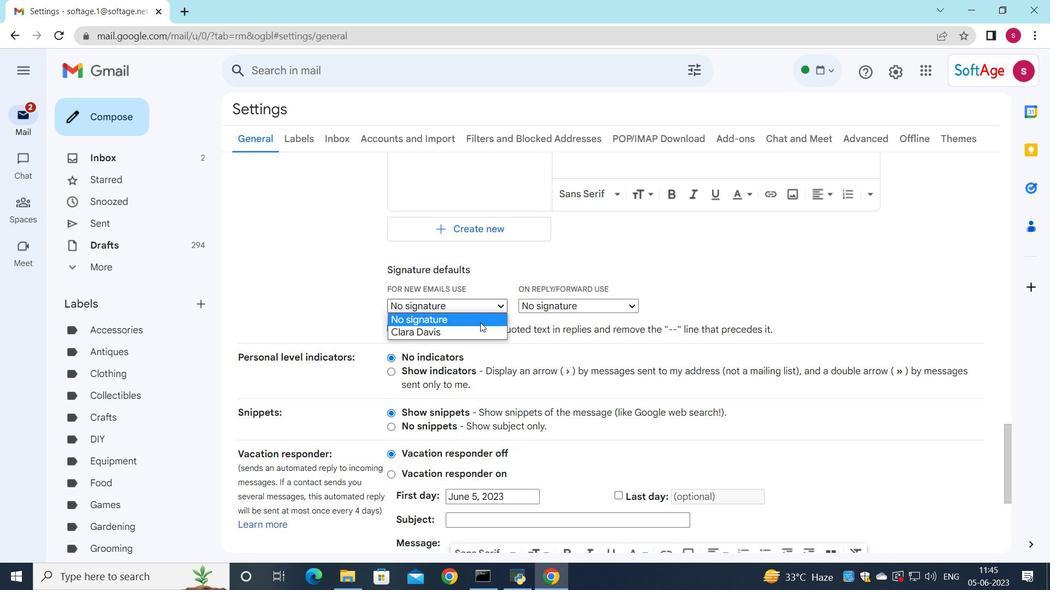 
Action: Mouse pressed left at (479, 328)
Screenshot: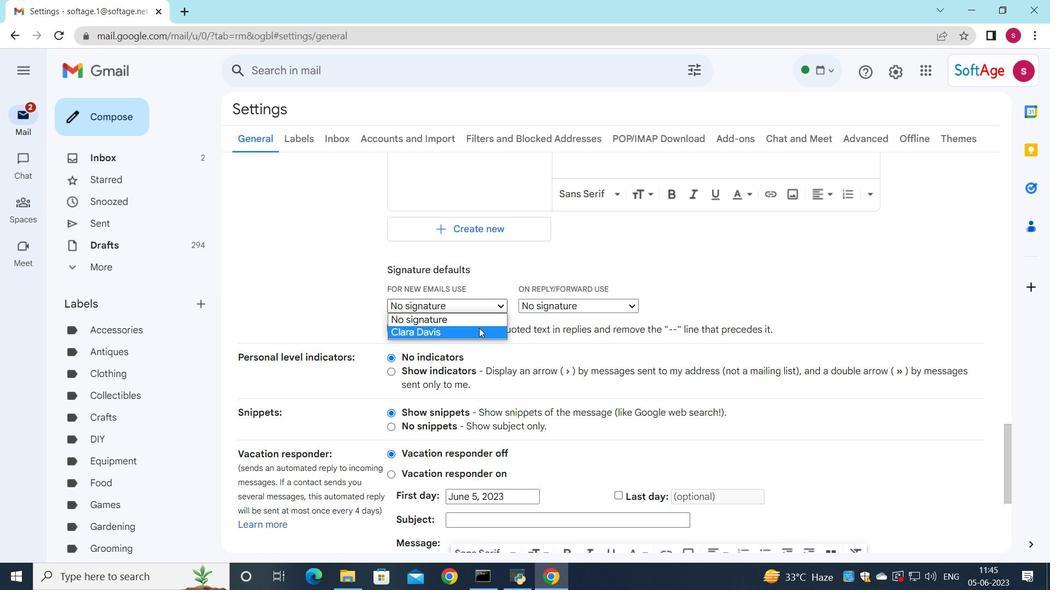 
Action: Mouse moved to (553, 302)
Screenshot: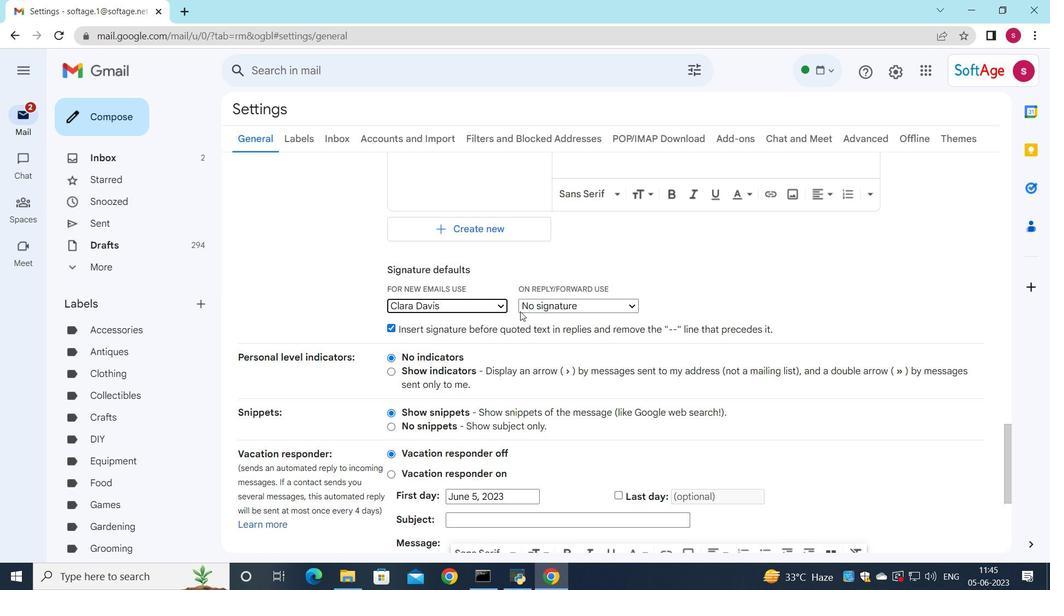
Action: Mouse pressed left at (553, 302)
Screenshot: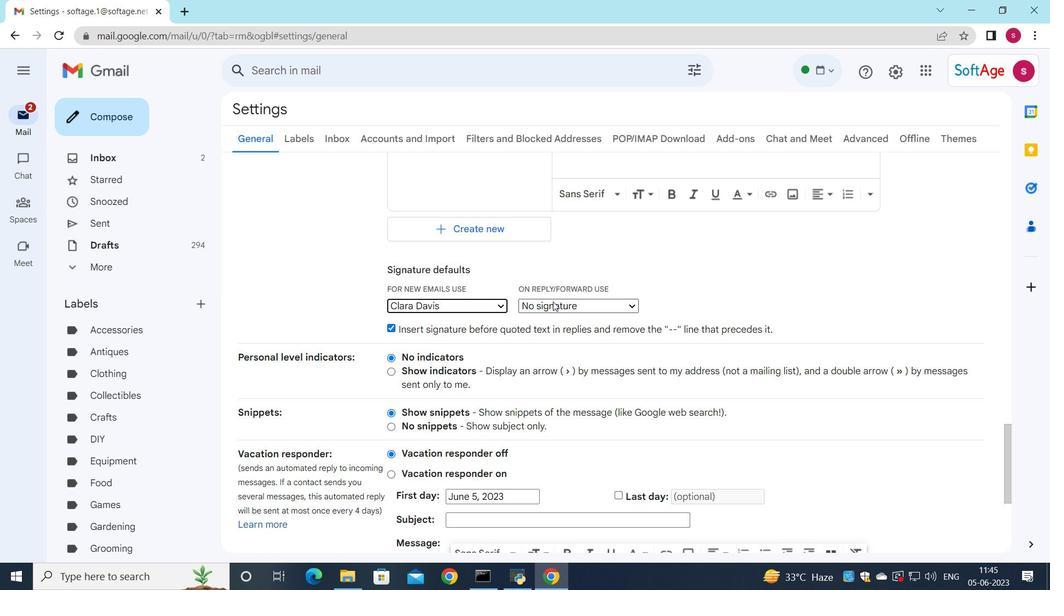 
Action: Mouse moved to (547, 327)
Screenshot: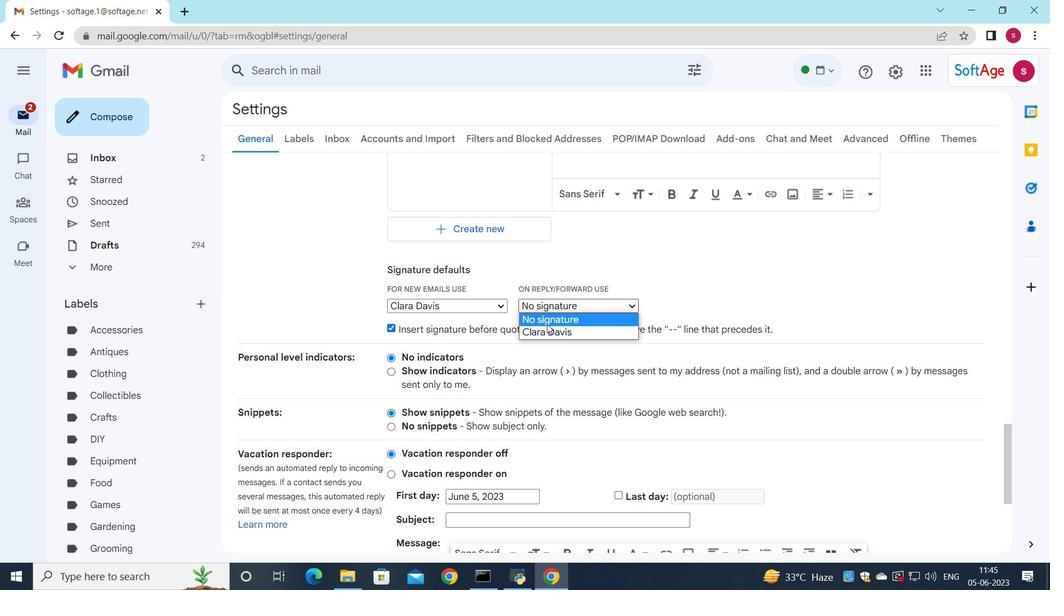 
Action: Mouse pressed left at (547, 327)
Screenshot: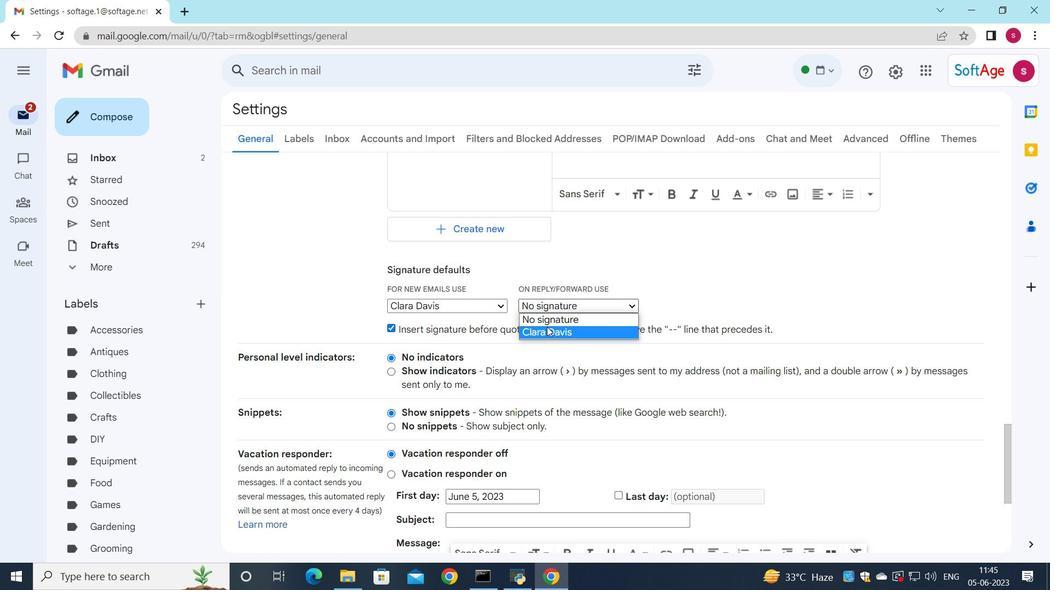 
Action: Mouse moved to (530, 309)
Screenshot: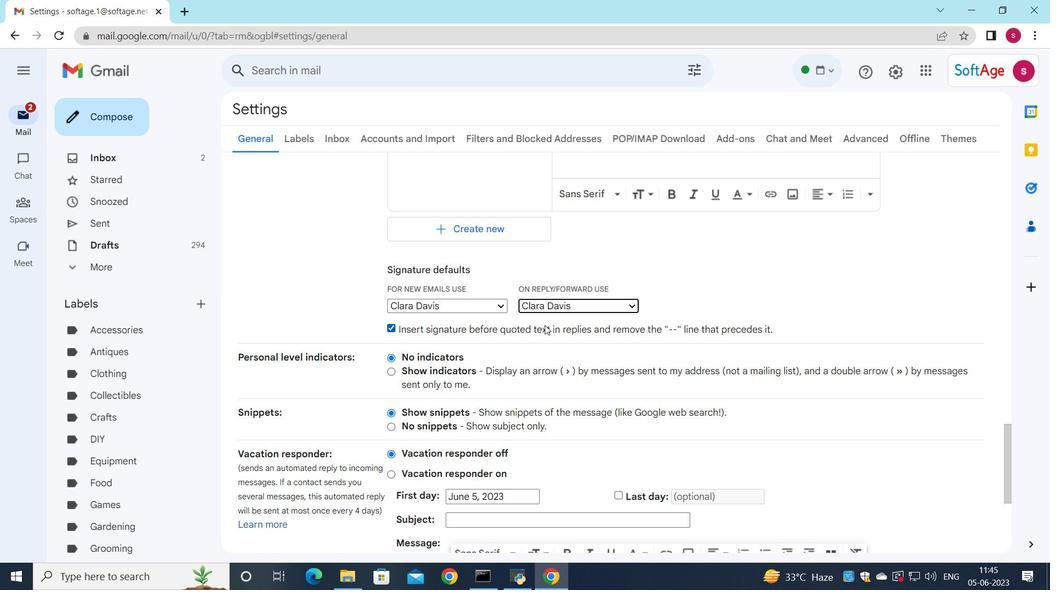 
Action: Mouse scrolled (530, 309) with delta (0, 0)
Screenshot: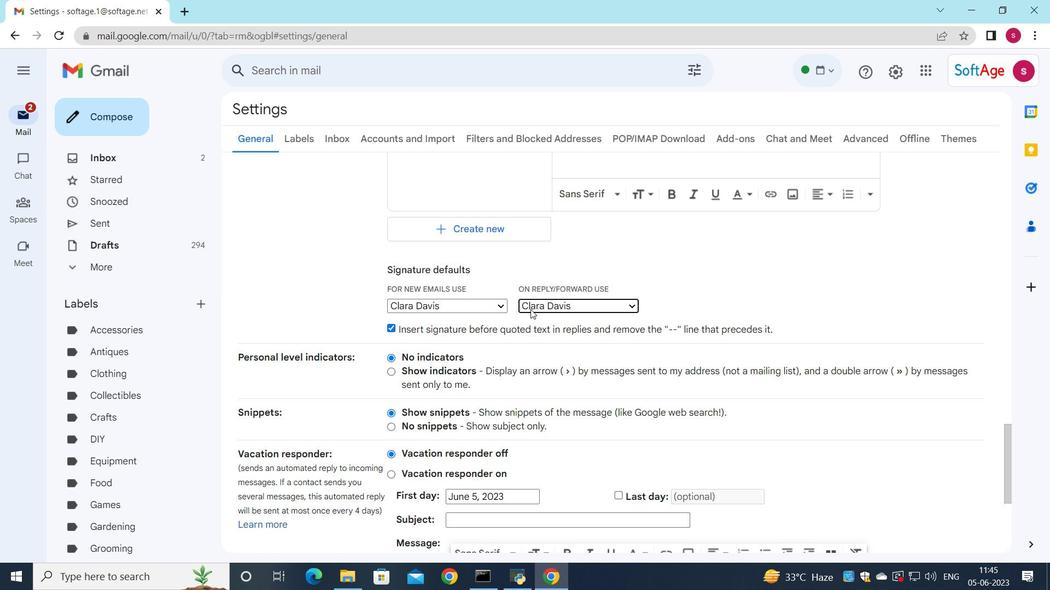 
Action: Mouse scrolled (530, 309) with delta (0, 0)
Screenshot: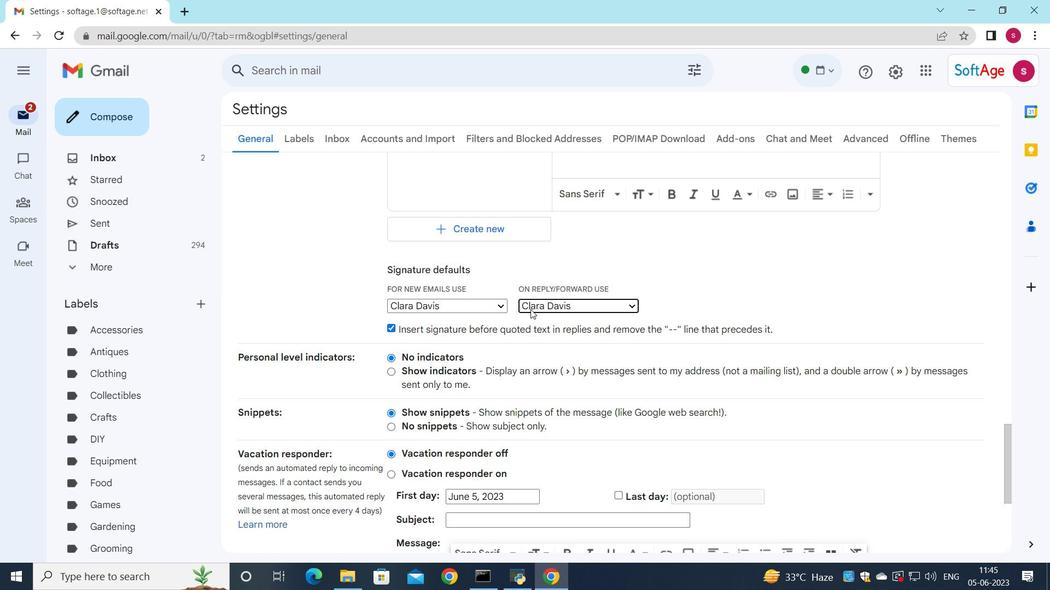 
Action: Mouse scrolled (530, 309) with delta (0, 0)
Screenshot: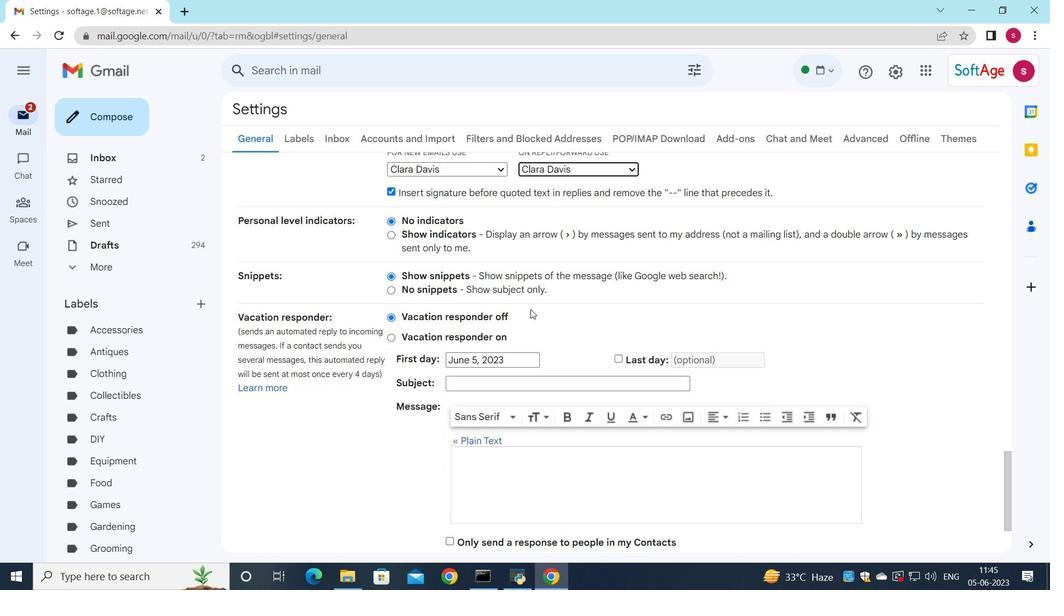 
Action: Mouse scrolled (530, 309) with delta (0, 0)
Screenshot: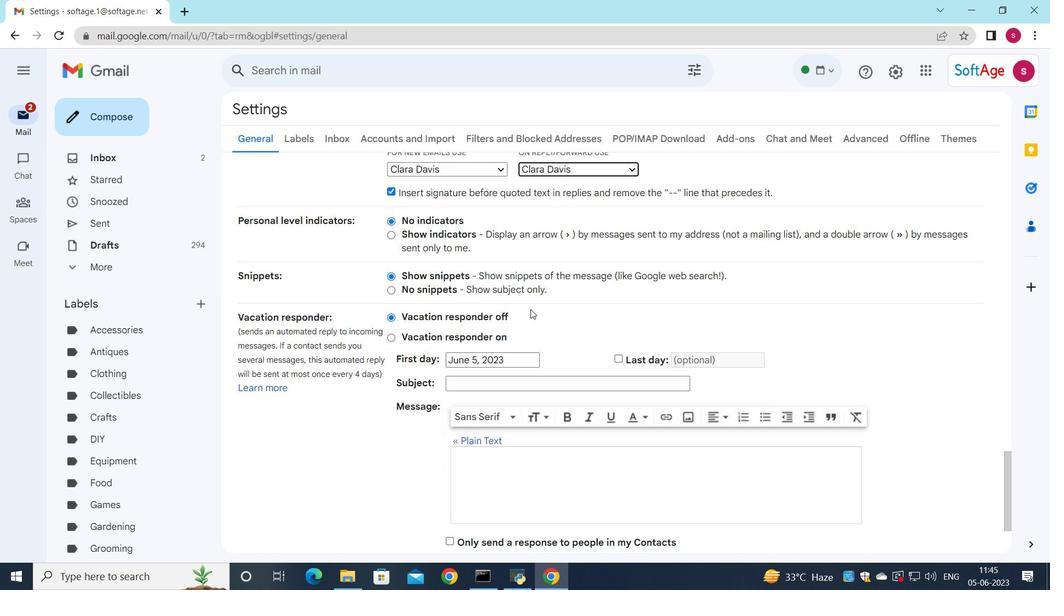 
Action: Mouse scrolled (530, 309) with delta (0, 0)
Screenshot: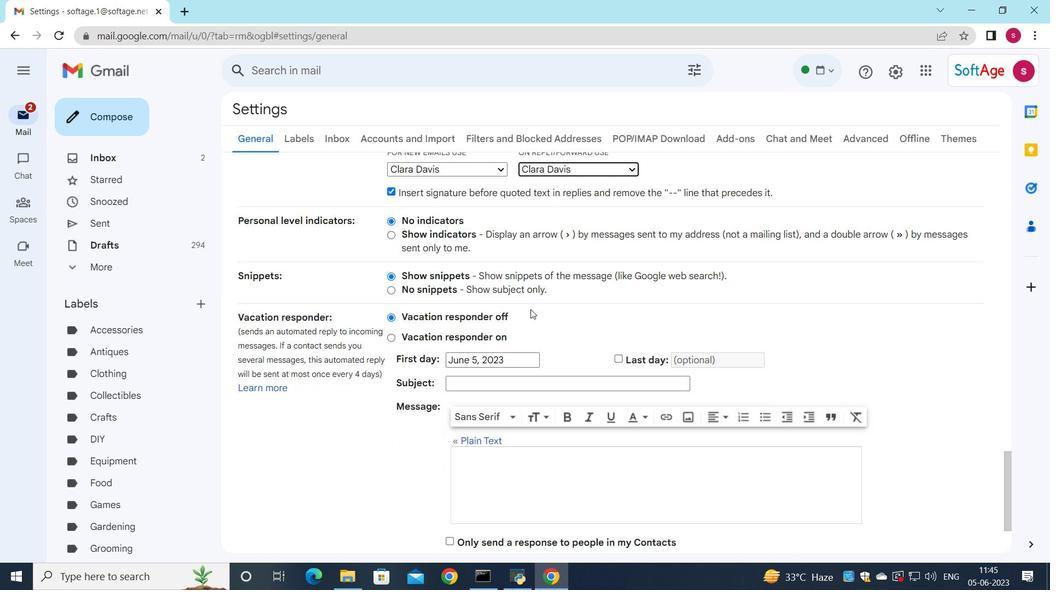 
Action: Mouse moved to (530, 309)
Screenshot: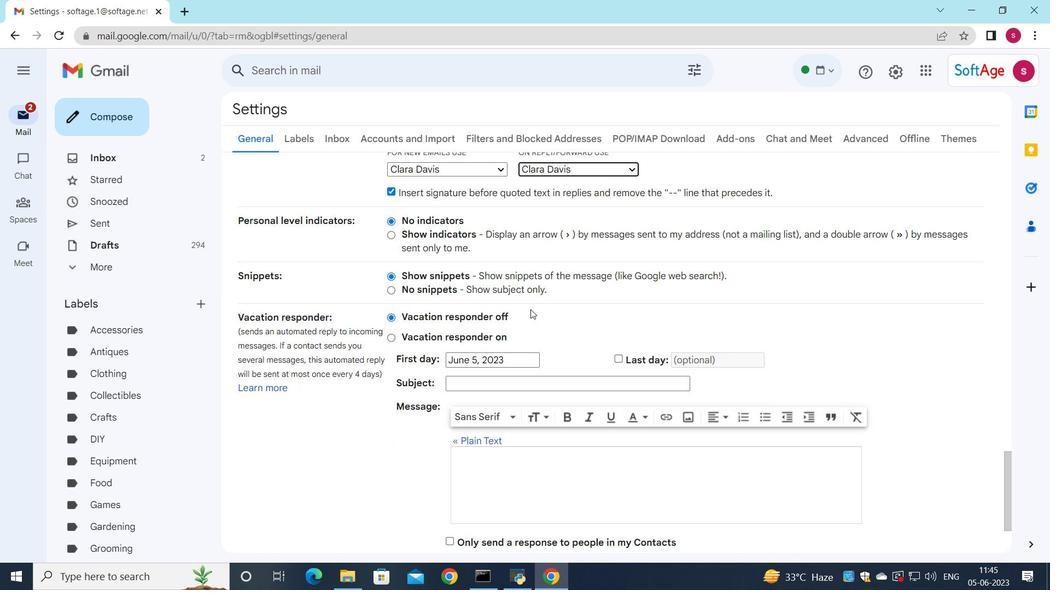 
Action: Mouse scrolled (530, 309) with delta (0, 0)
Screenshot: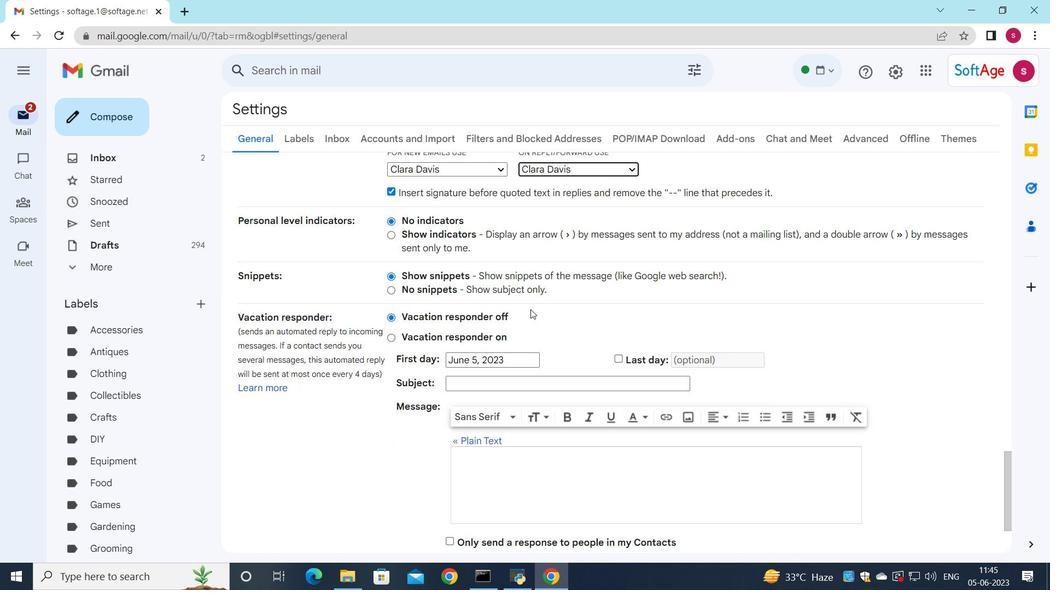 
Action: Mouse moved to (561, 475)
Screenshot: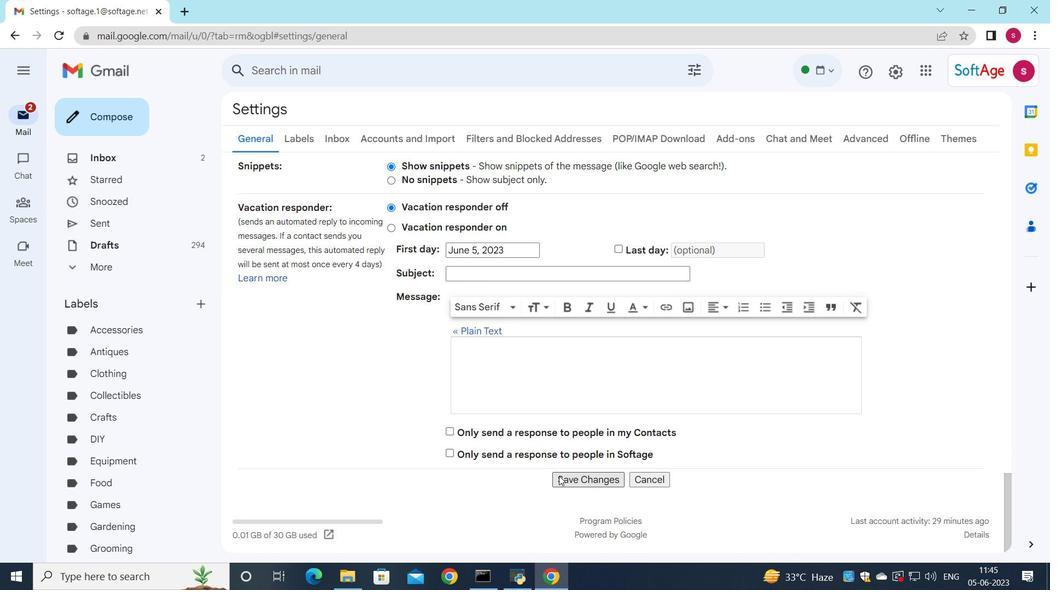 
Action: Mouse pressed left at (561, 475)
Screenshot: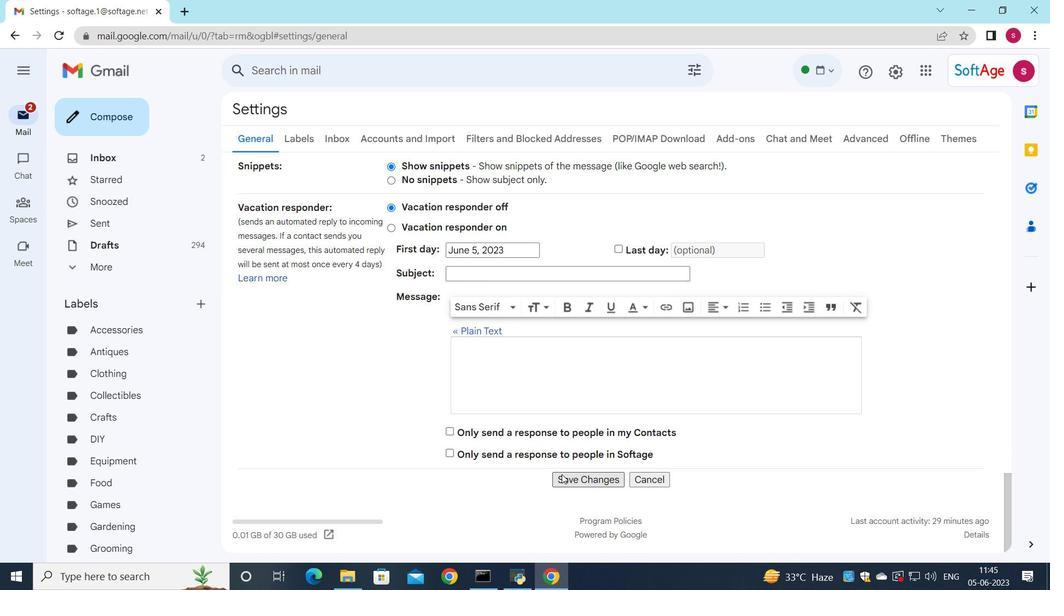 
Action: Mouse moved to (565, 185)
Screenshot: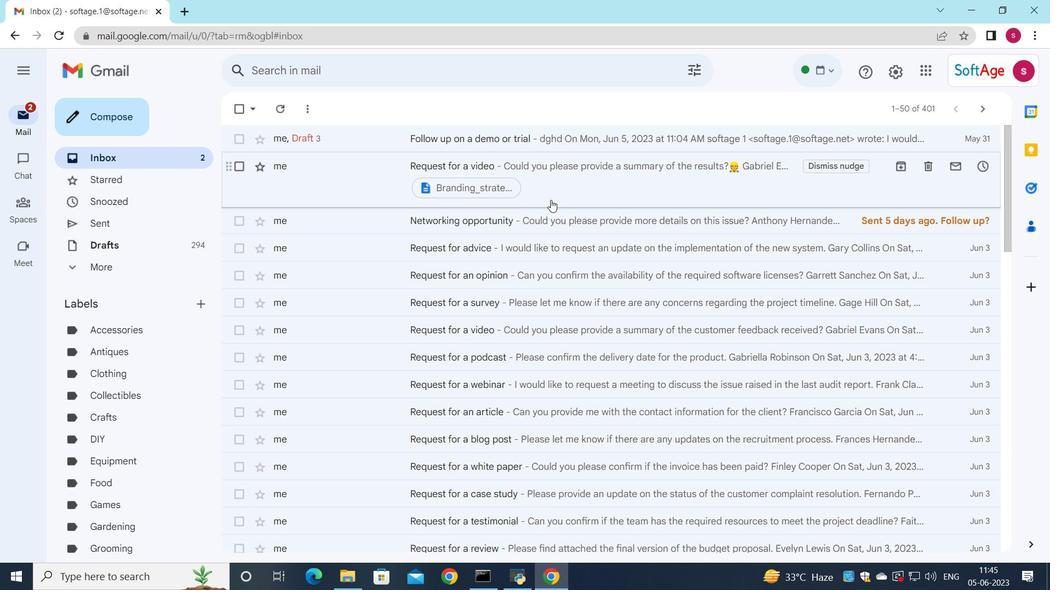 
Action: Mouse pressed left at (565, 185)
Screenshot: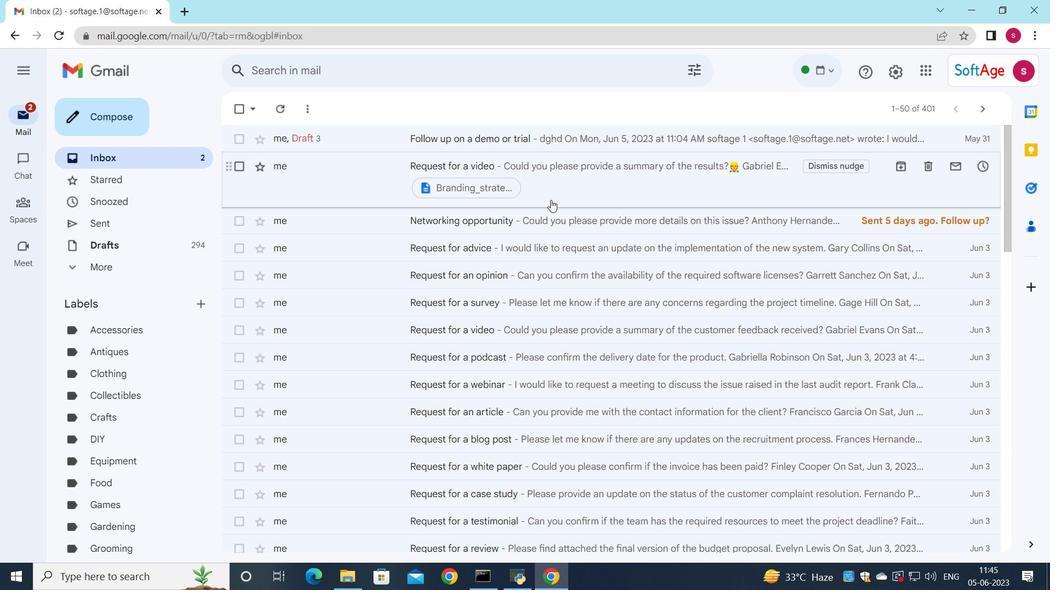 
Action: Mouse moved to (473, 445)
Screenshot: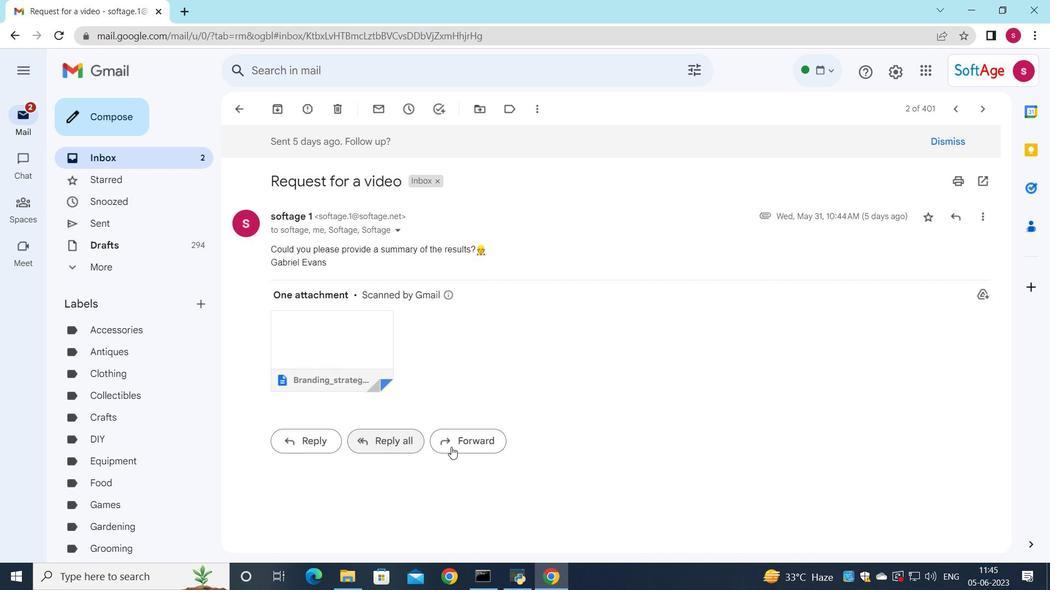 
Action: Mouse pressed left at (473, 445)
Screenshot: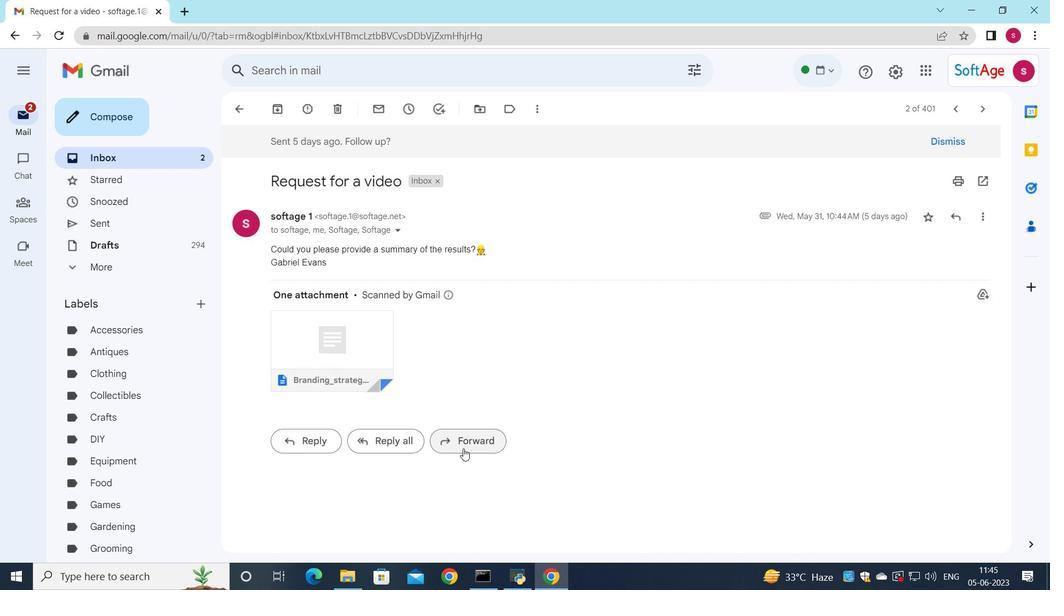 
Action: Mouse moved to (300, 416)
Screenshot: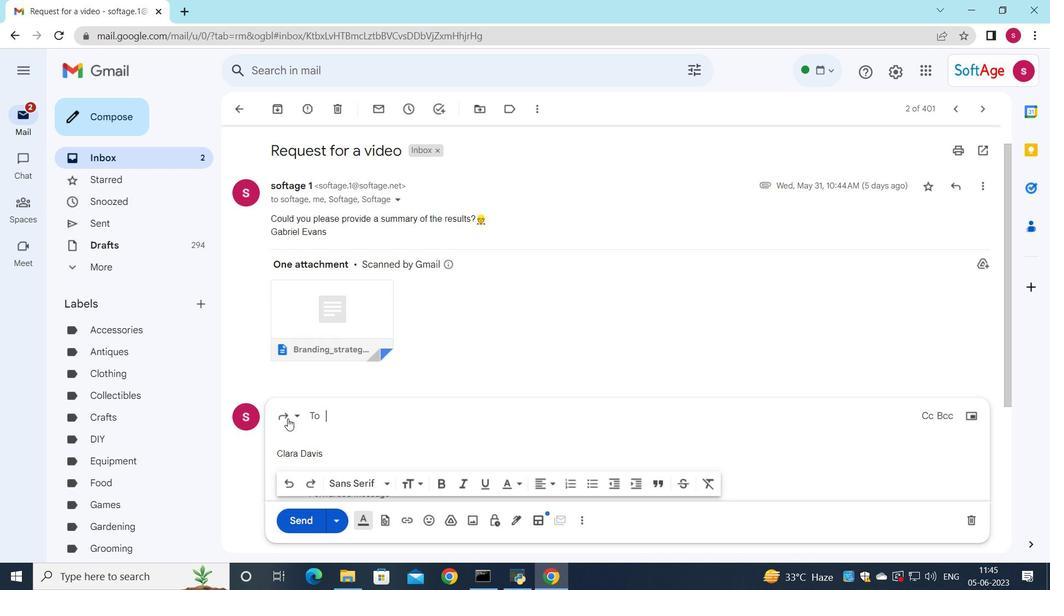 
Action: Mouse pressed left at (300, 416)
Screenshot: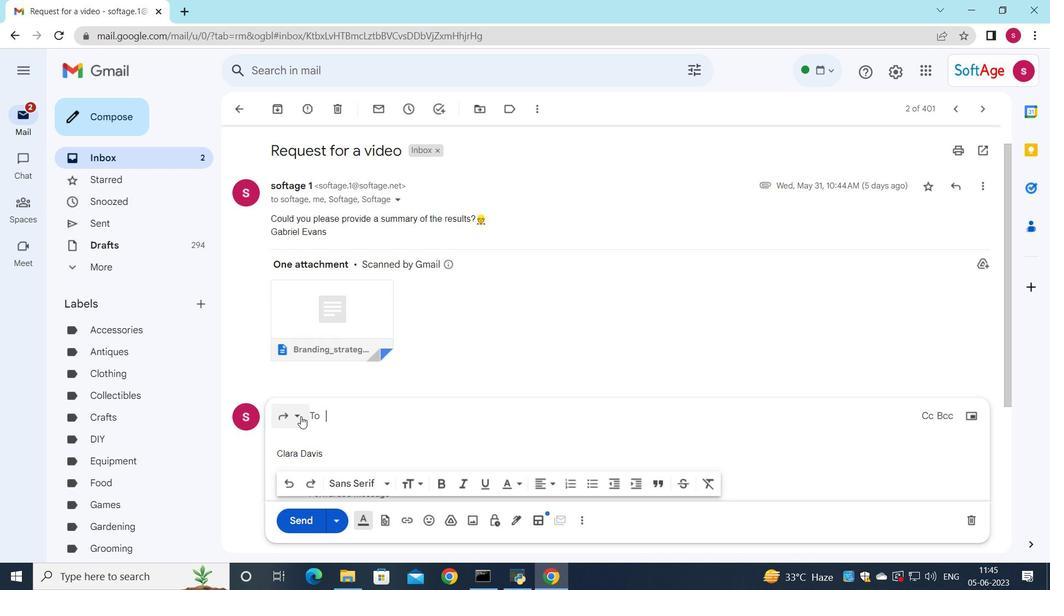 
Action: Mouse moved to (322, 360)
Screenshot: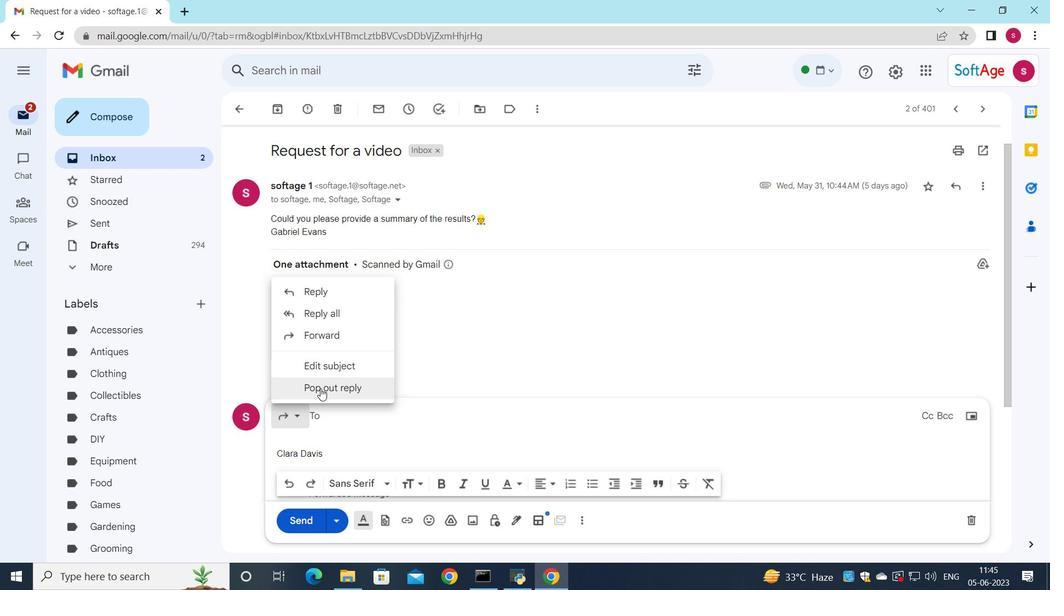 
Action: Mouse pressed left at (322, 360)
Screenshot: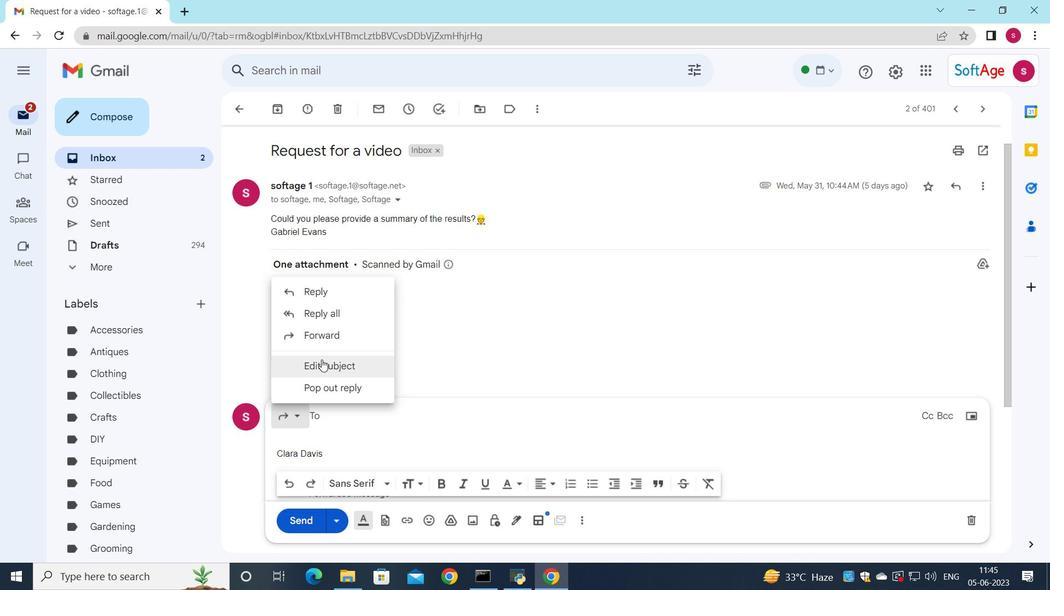 
Action: Mouse moved to (646, 239)
Screenshot: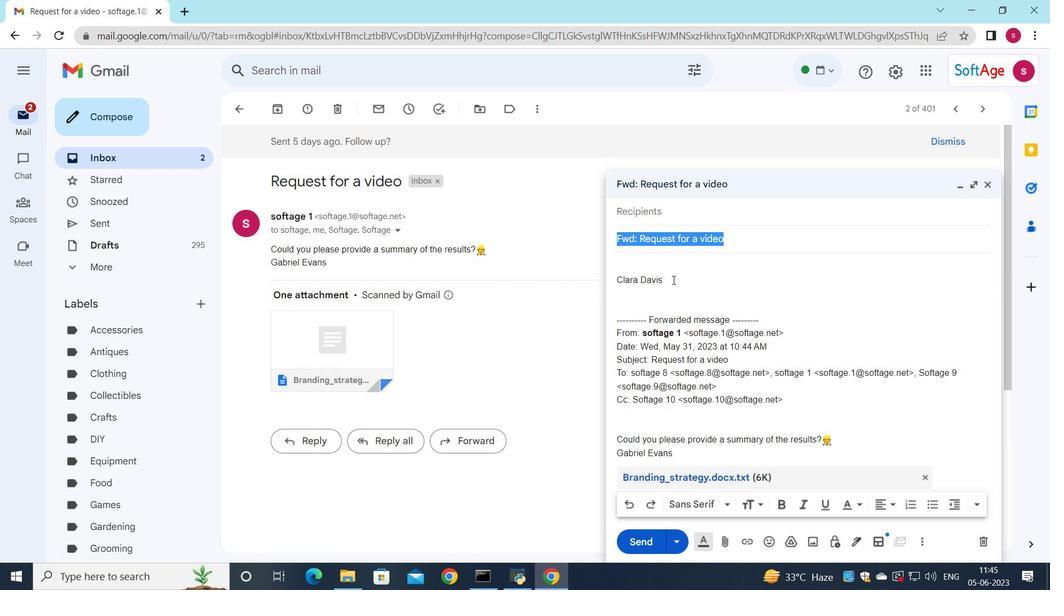 
Action: Key pressed <Key.shift>Follow<Key.space>up<Key.space>on<Key.space>a<Key.space>refund
Screenshot: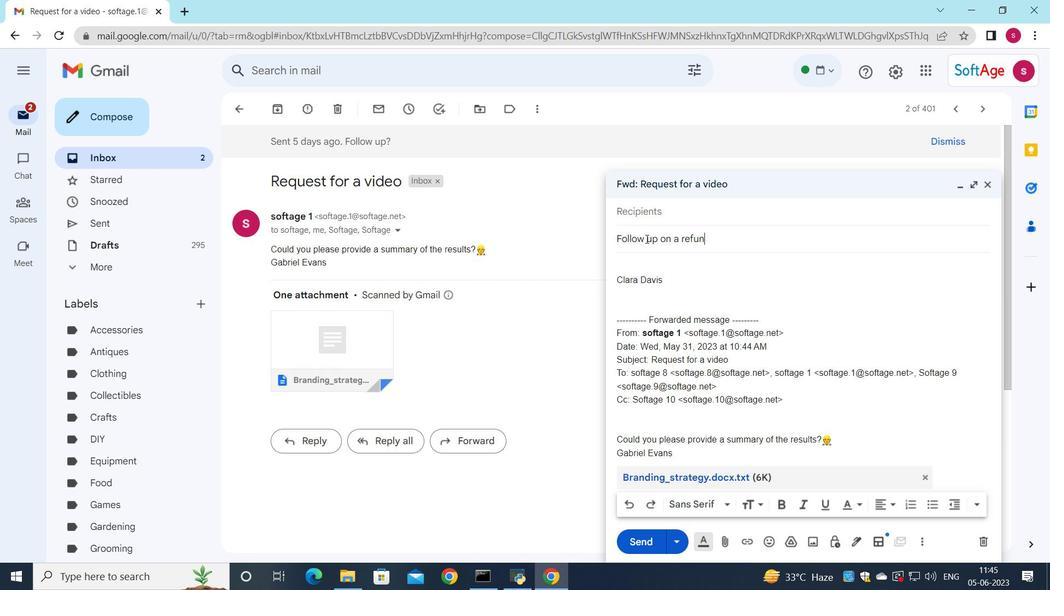 
Action: Mouse moved to (644, 256)
Screenshot: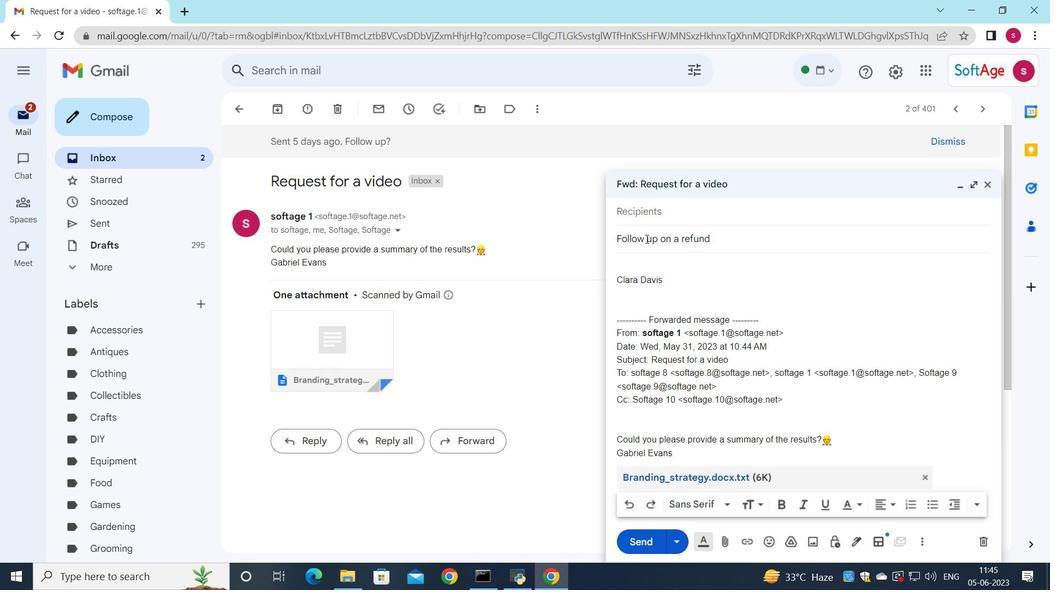 
Action: Mouse pressed left at (644, 256)
Screenshot: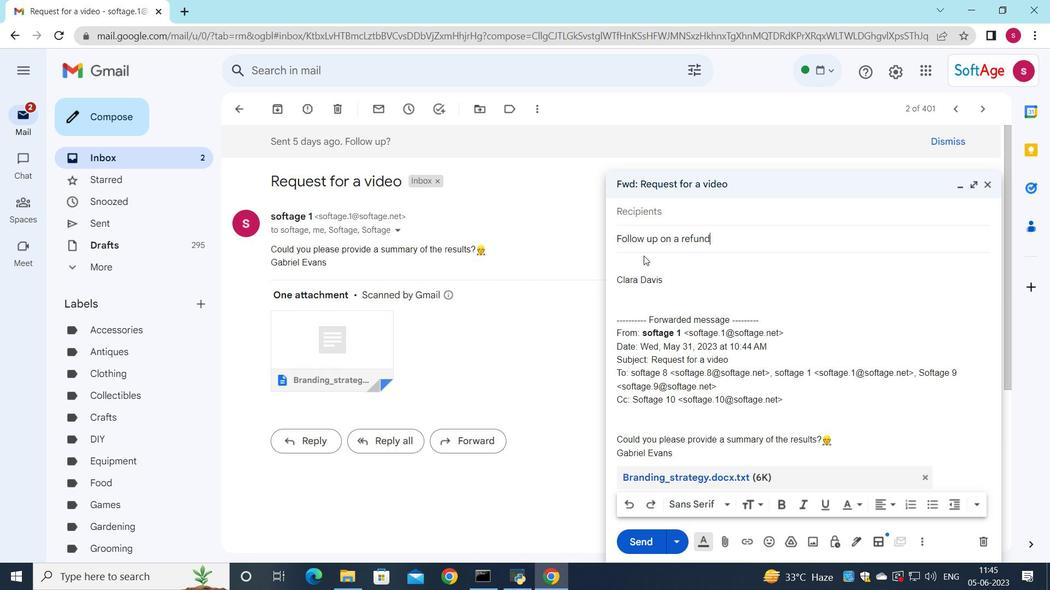 
Action: Key pressed <Key.shift>can<Key.space>you<Key.space>please<Key.space>provide<Key.space>me<Key.space>with<Key.space>a<Key.space>list<Key.space>of<Key.space>project<Key.space>milestones<Key.space>and<Key.space>deadlines<Key.shift_r><Key.shift_r><Key.shift_r><Key.shift_r><Key.shift_r><Key.shift_r><Key.shift_r><Key.shift_r><Key.shift_r><Key.shift_r><Key.shift_r><Key.shift_r>?
Screenshot: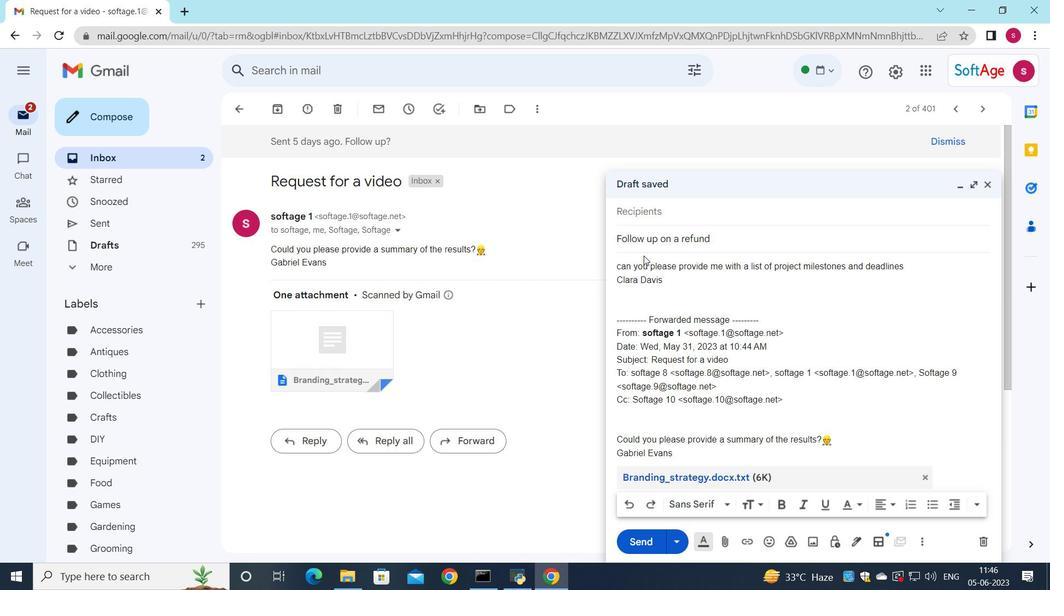 
Action: Mouse moved to (918, 267)
Screenshot: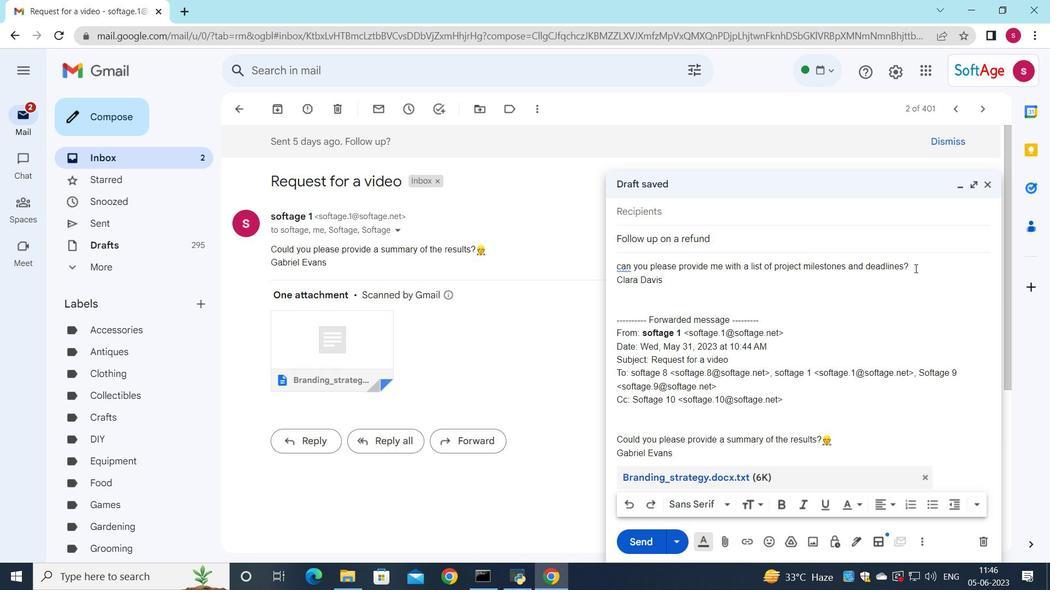 
Action: Mouse pressed left at (918, 267)
Screenshot: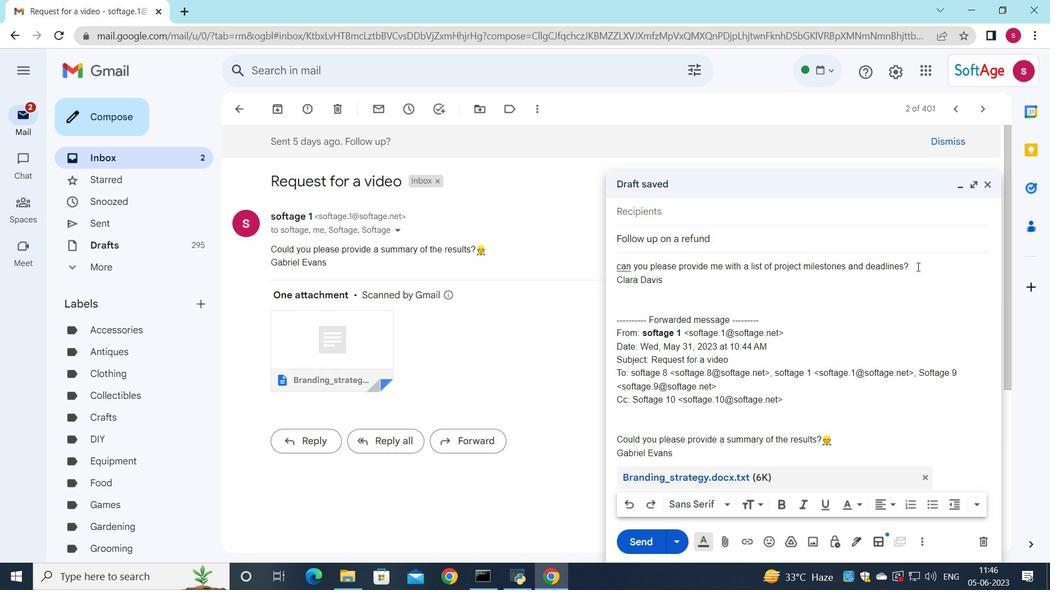 
Action: Mouse moved to (729, 508)
Screenshot: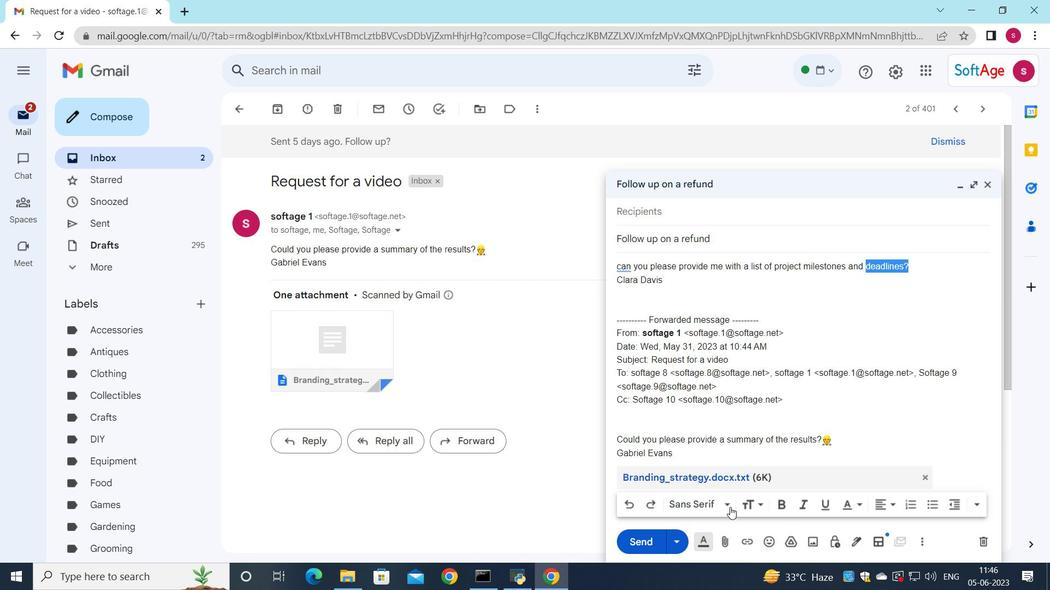 
Action: Mouse pressed left at (729, 508)
Screenshot: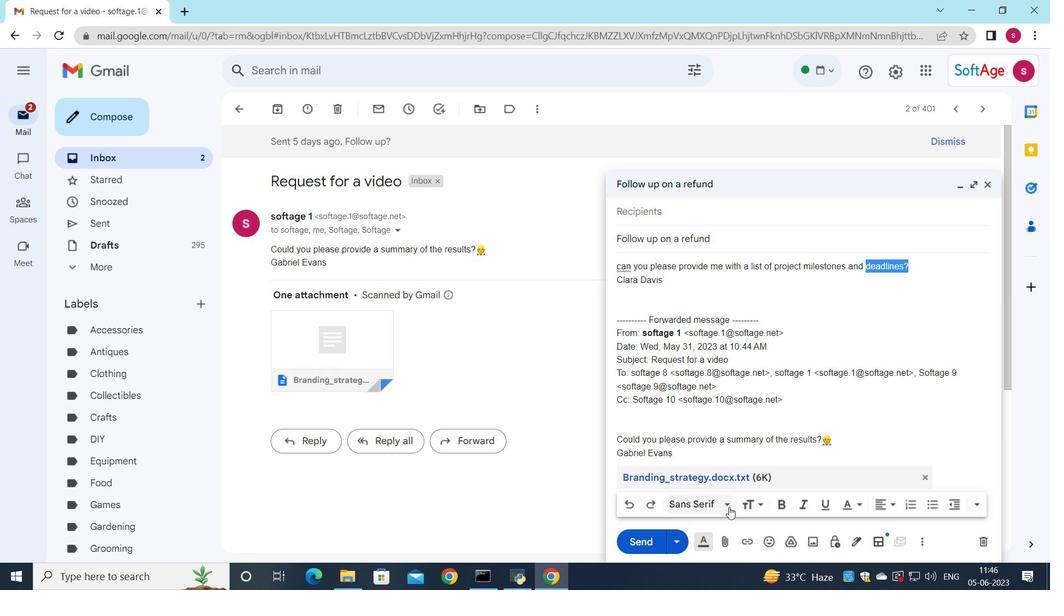 
Action: Mouse moved to (731, 419)
Screenshot: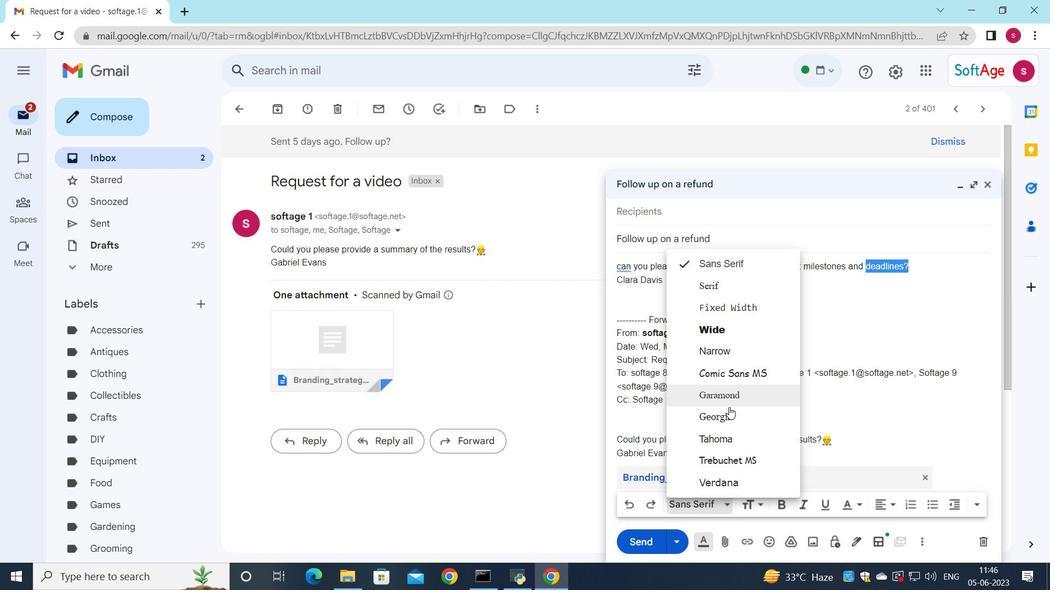 
Action: Mouse pressed left at (731, 419)
Screenshot: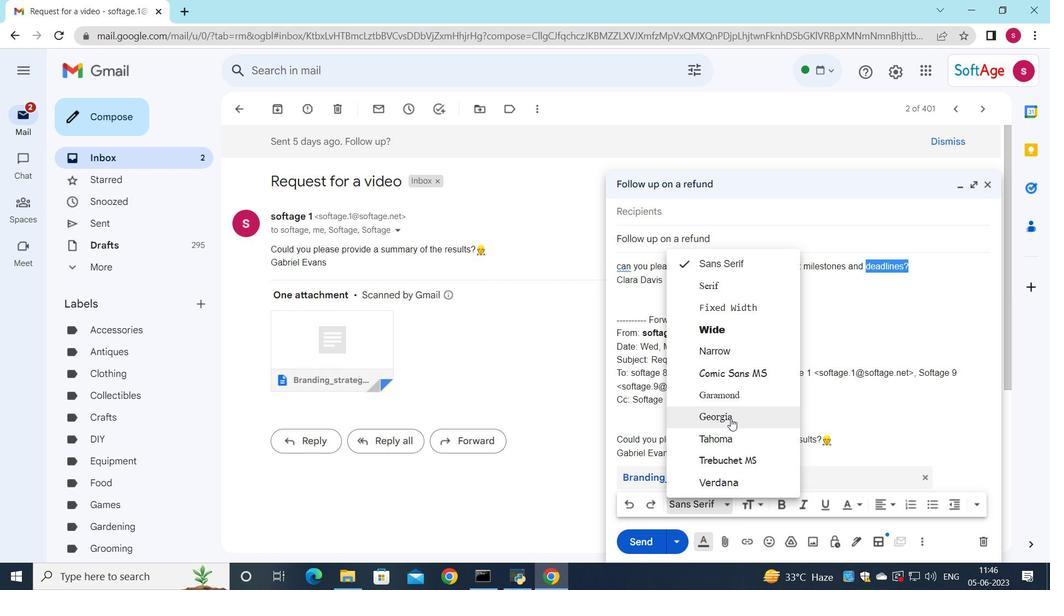 
Action: Mouse moved to (784, 509)
Screenshot: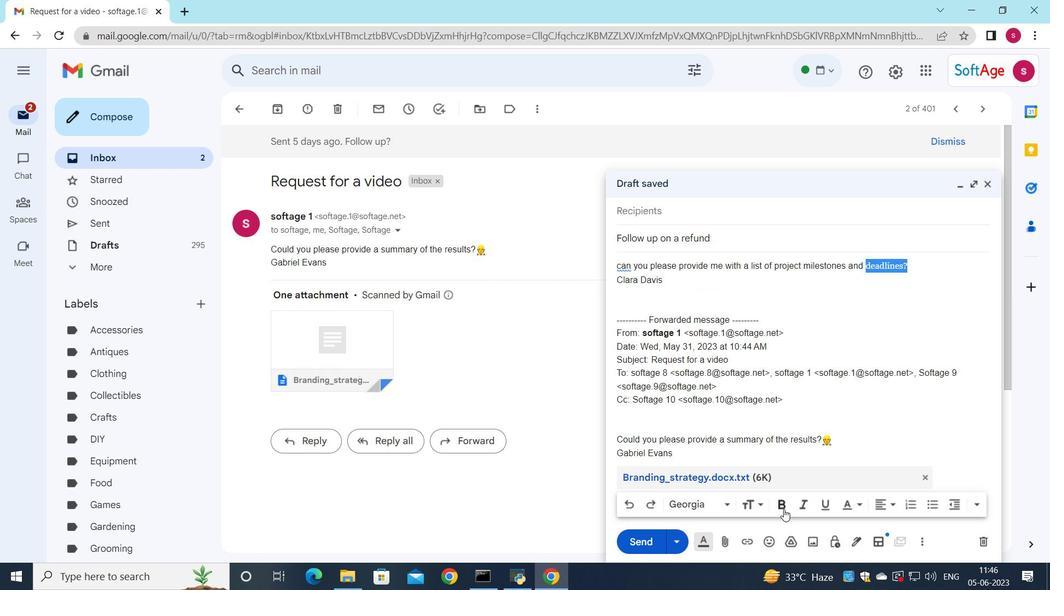 
Action: Mouse pressed left at (784, 509)
Screenshot: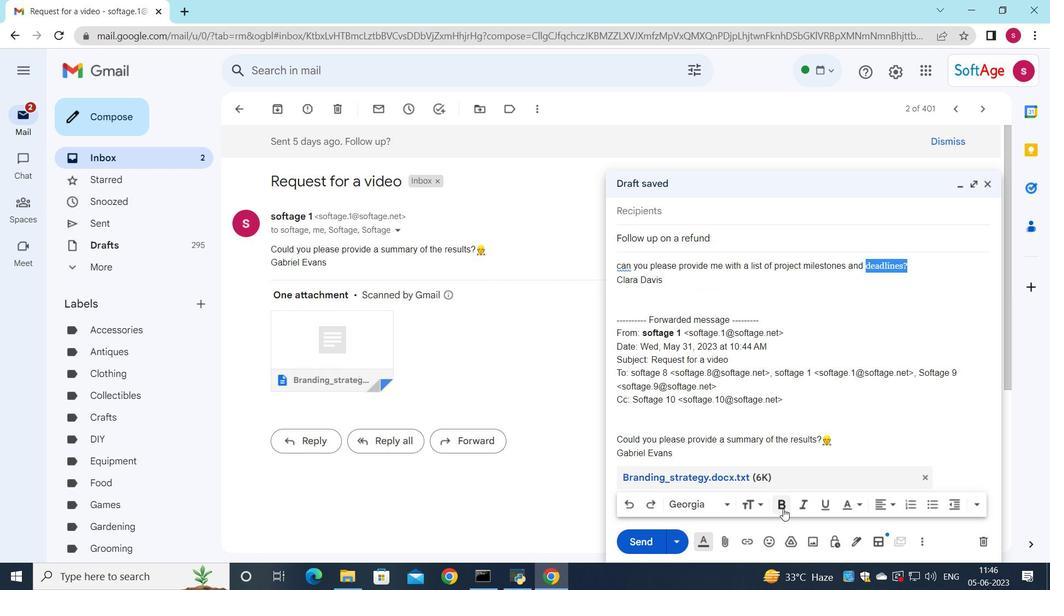 
Action: Mouse moved to (824, 506)
Screenshot: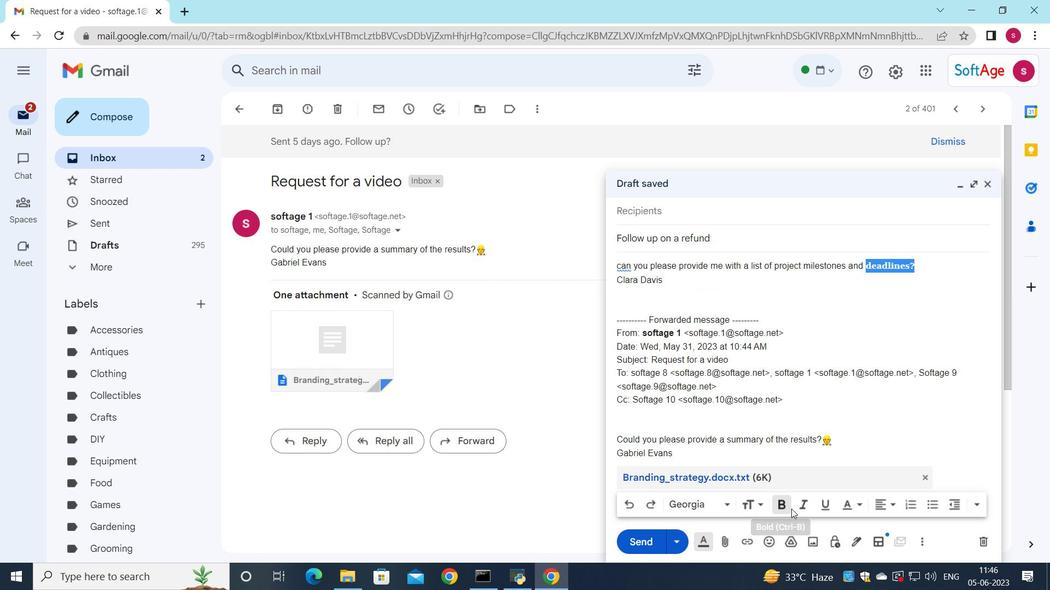 
Action: Mouse pressed left at (824, 506)
Screenshot: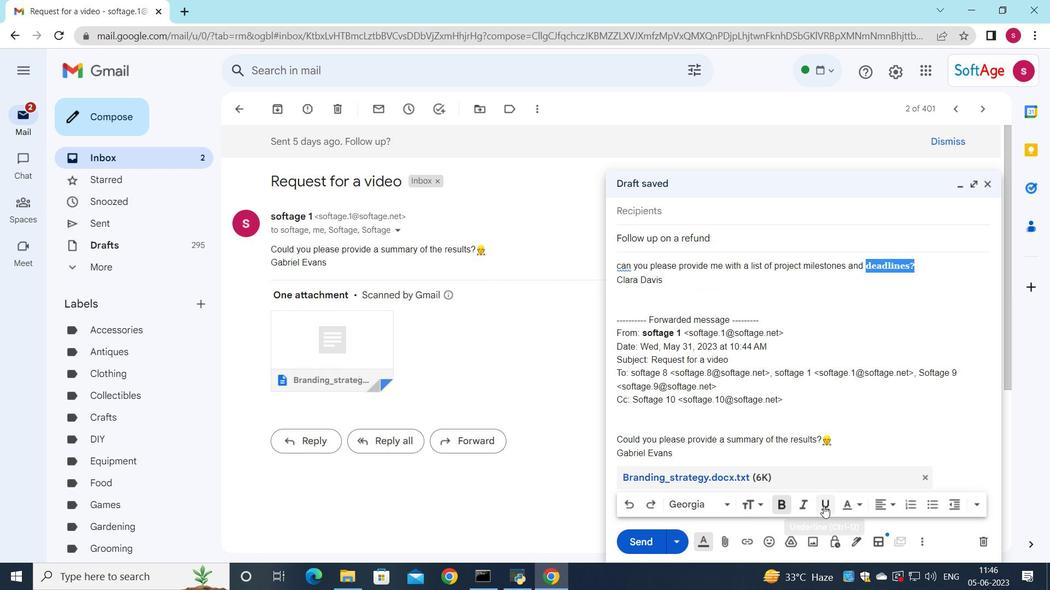 
Action: Mouse moved to (637, 542)
Screenshot: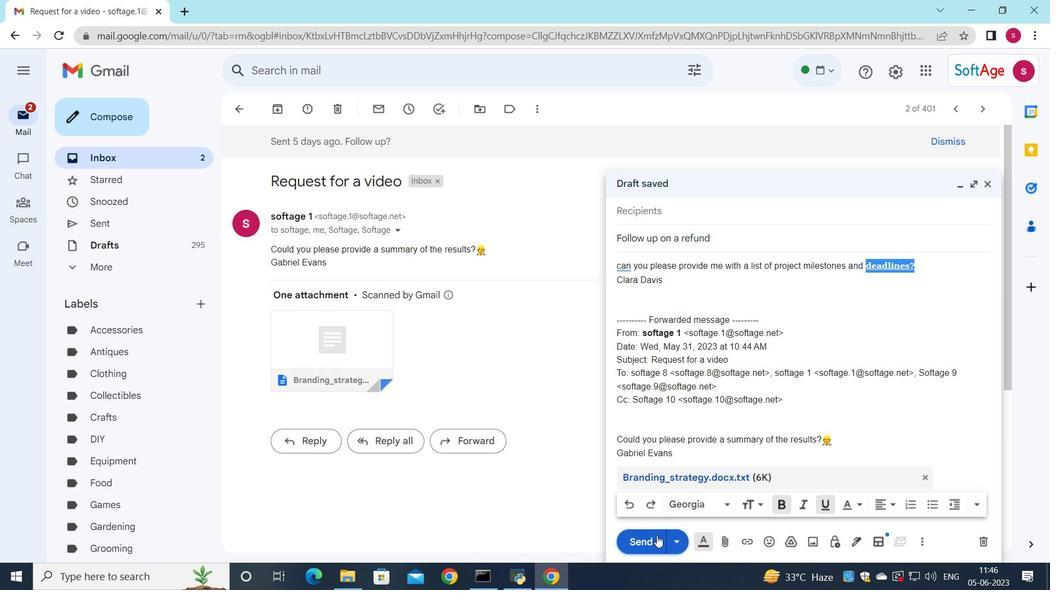 
Action: Mouse pressed left at (637, 542)
Screenshot: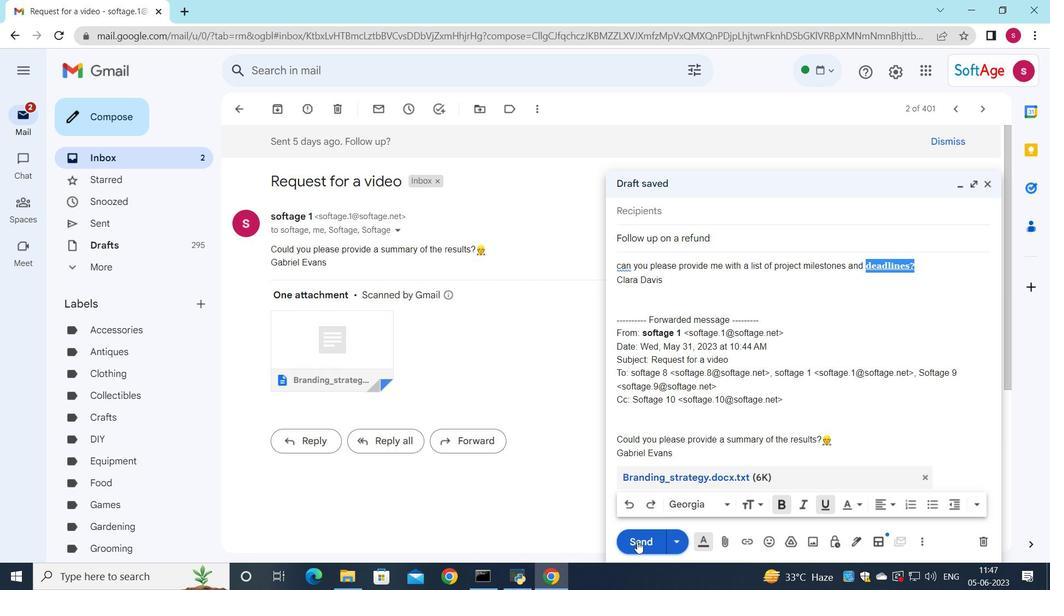 
Action: Mouse moved to (660, 338)
Screenshot: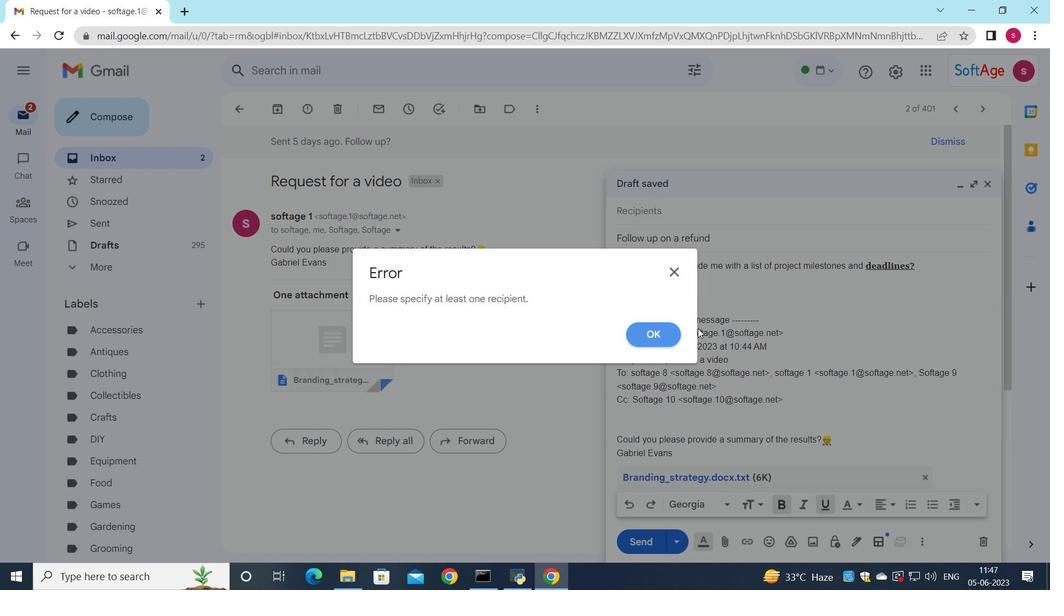 
Action: Mouse pressed left at (660, 338)
Screenshot: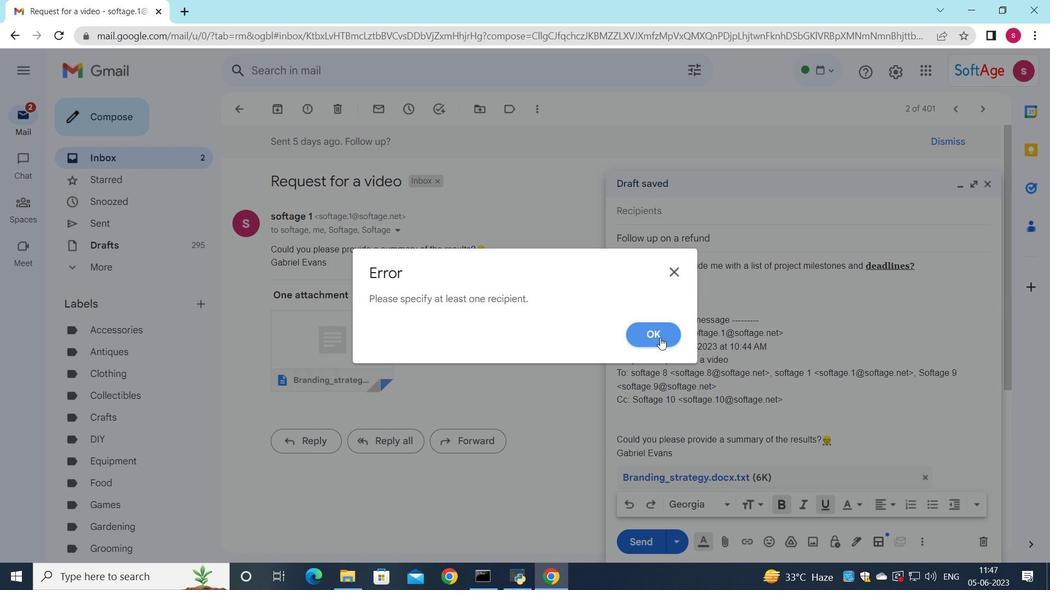 
Action: Mouse moved to (686, 212)
Screenshot: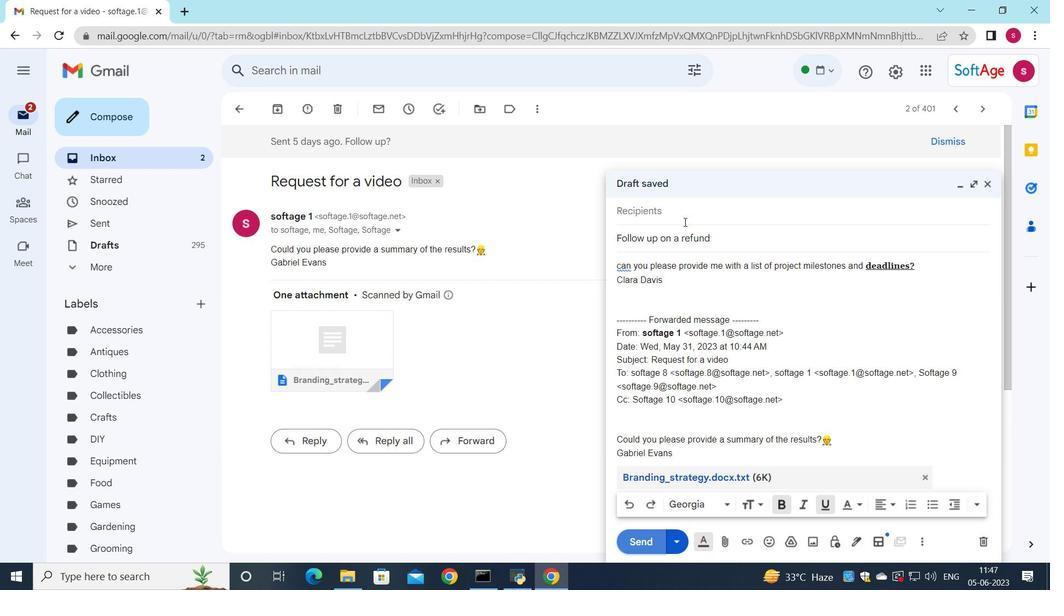 
Action: Mouse pressed left at (686, 212)
Screenshot: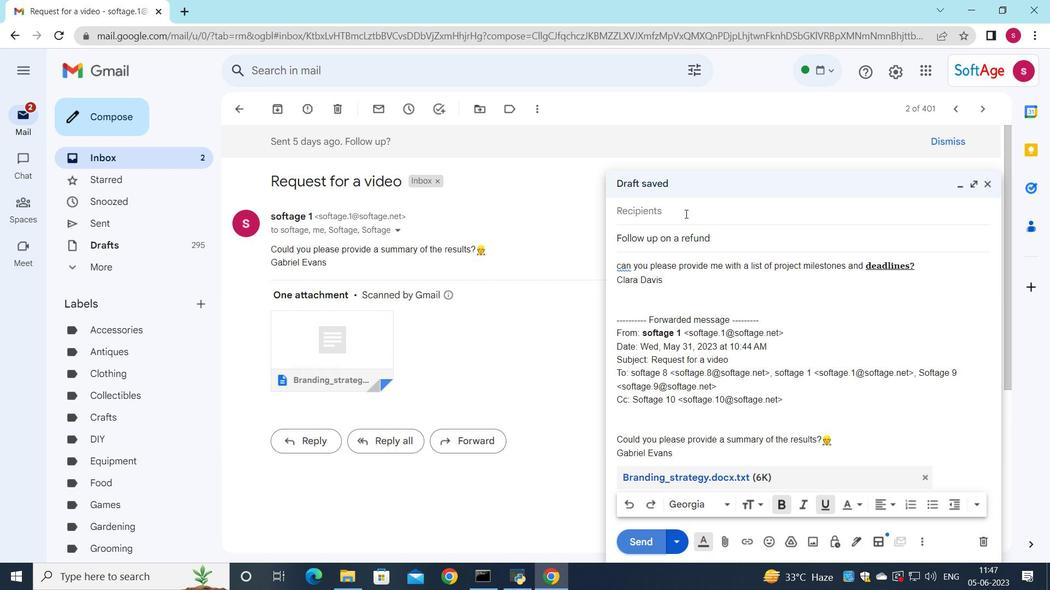 
Action: Key pressed s
Screenshot: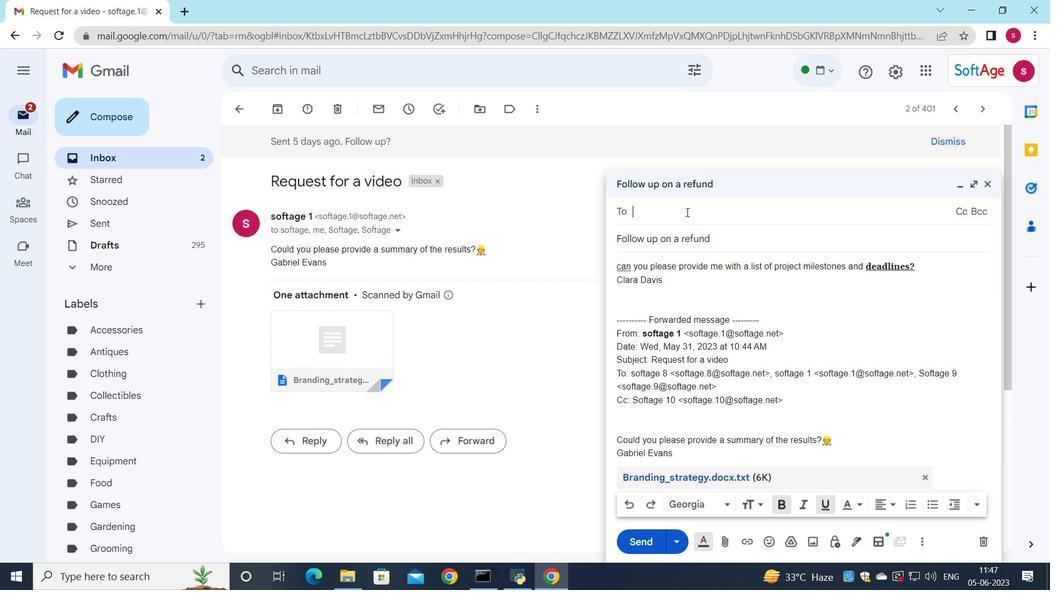 
Action: Mouse moved to (720, 356)
Screenshot: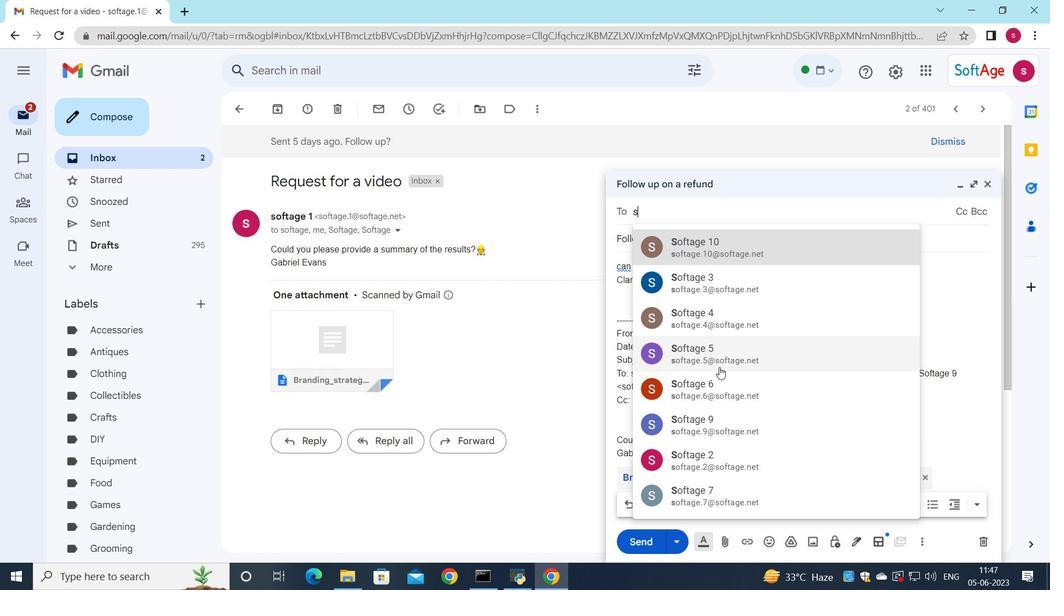 
Action: Mouse pressed left at (720, 356)
Screenshot: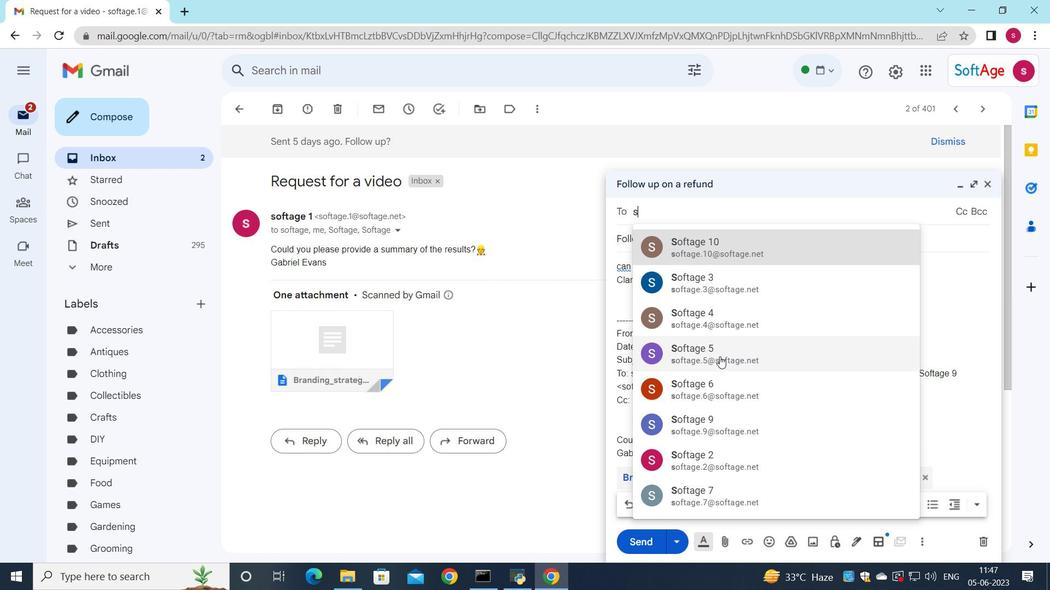 
Action: Mouse moved to (623, 284)
Screenshot: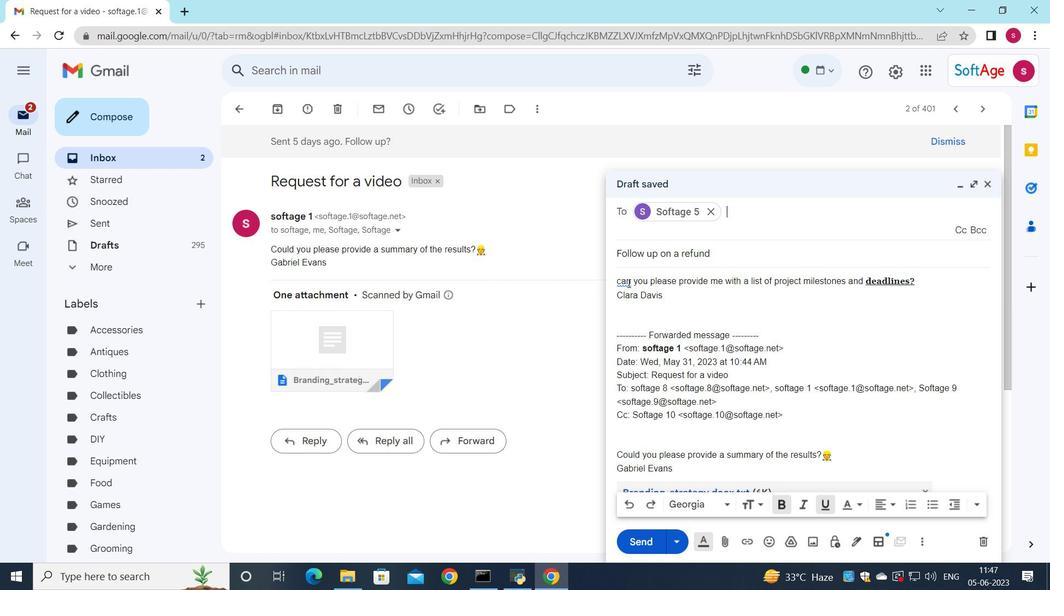 
Action: Mouse pressed left at (623, 284)
Screenshot: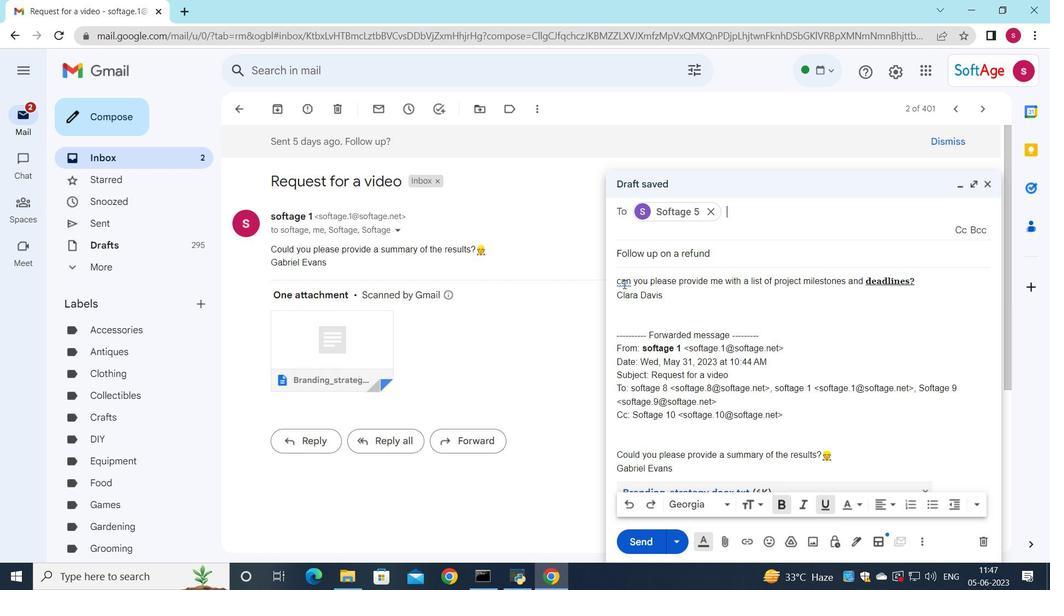 
Action: Mouse moved to (624, 270)
Screenshot: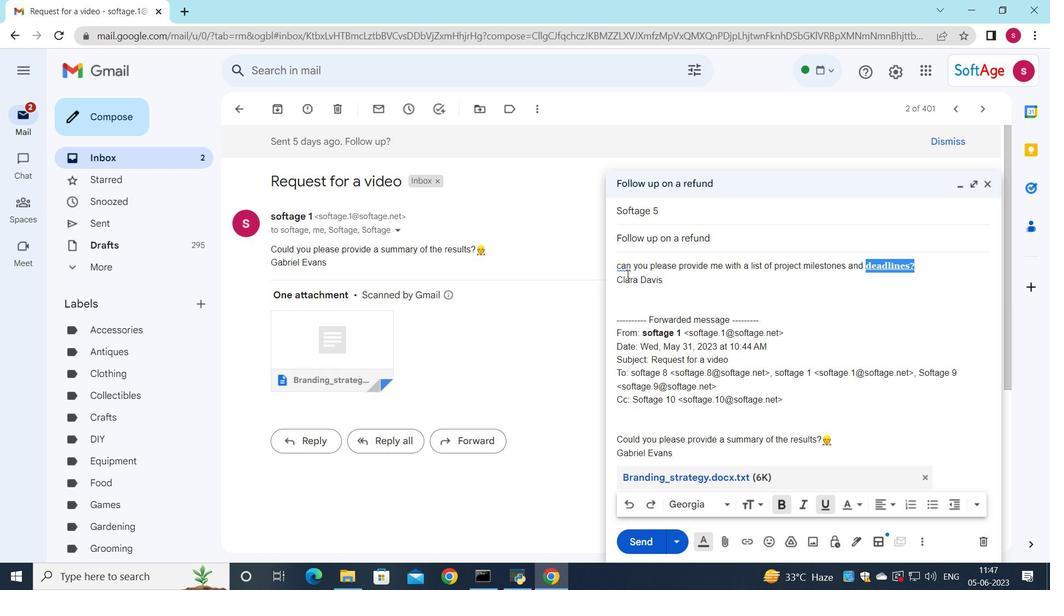 
Action: Mouse pressed left at (624, 270)
Screenshot: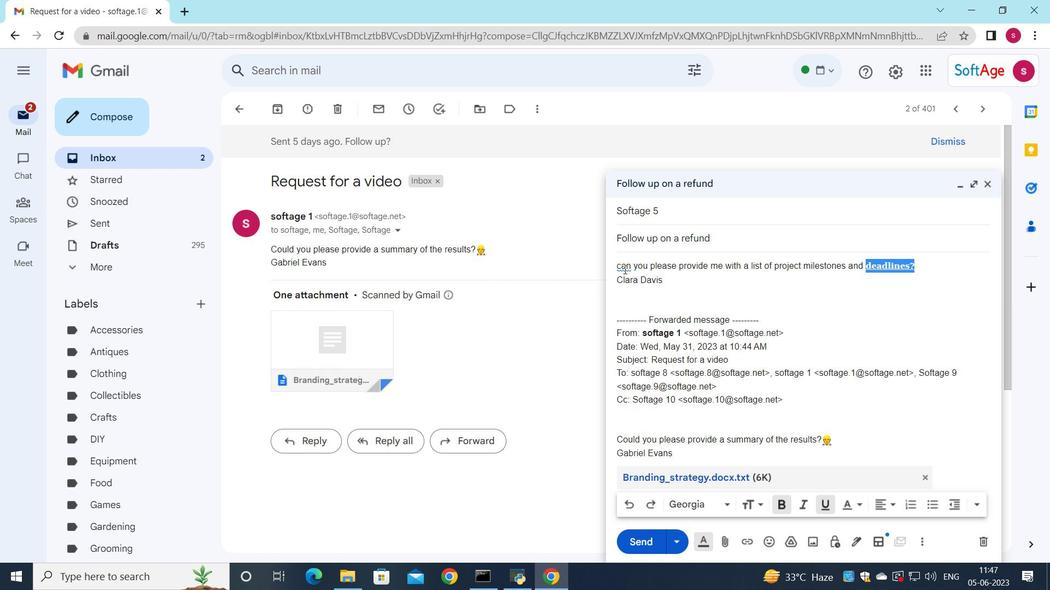 
Action: Mouse moved to (628, 293)
Screenshot: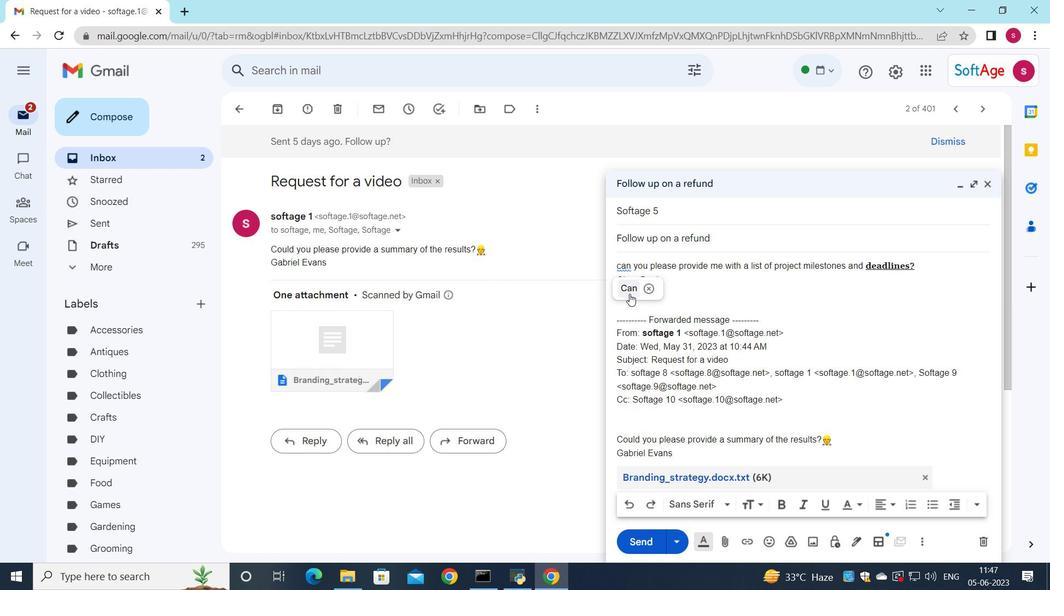 
Action: Mouse pressed left at (628, 293)
Screenshot: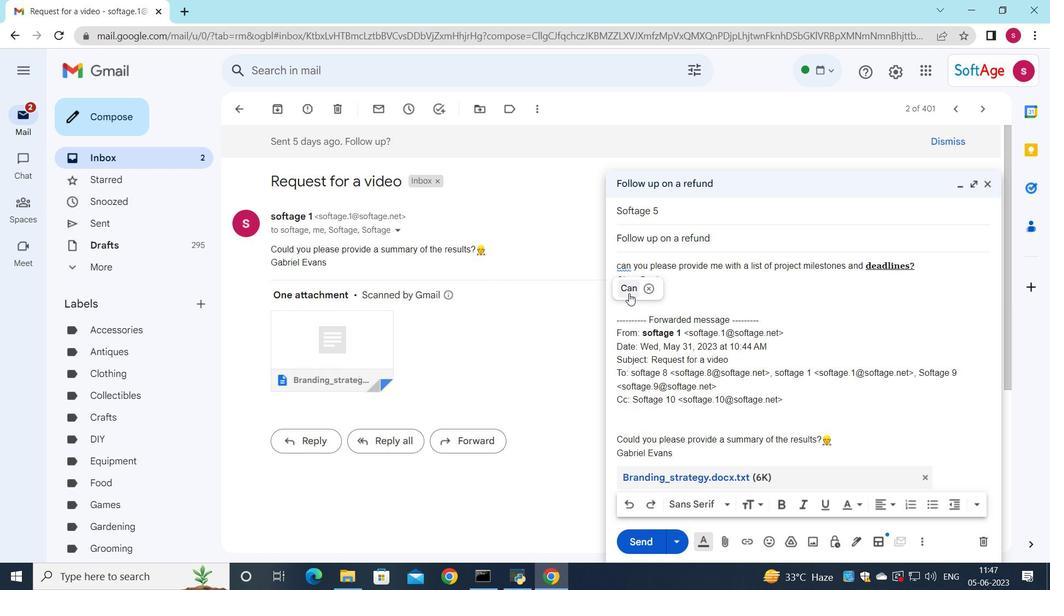 
Action: Mouse moved to (627, 550)
Screenshot: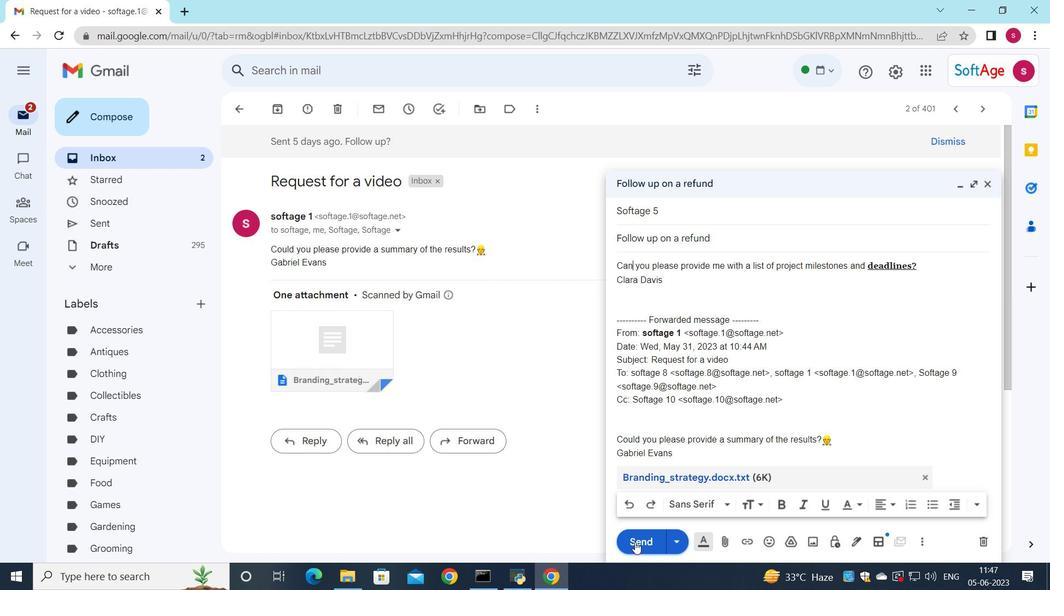 
Action: Mouse pressed left at (627, 550)
Screenshot: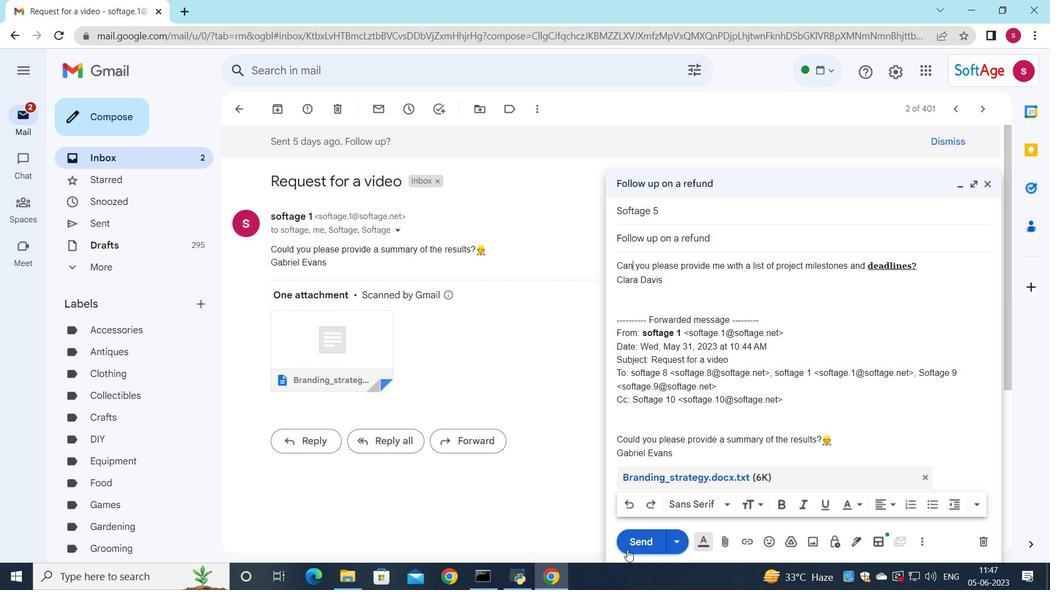 
Action: Mouse moved to (633, 519)
Screenshot: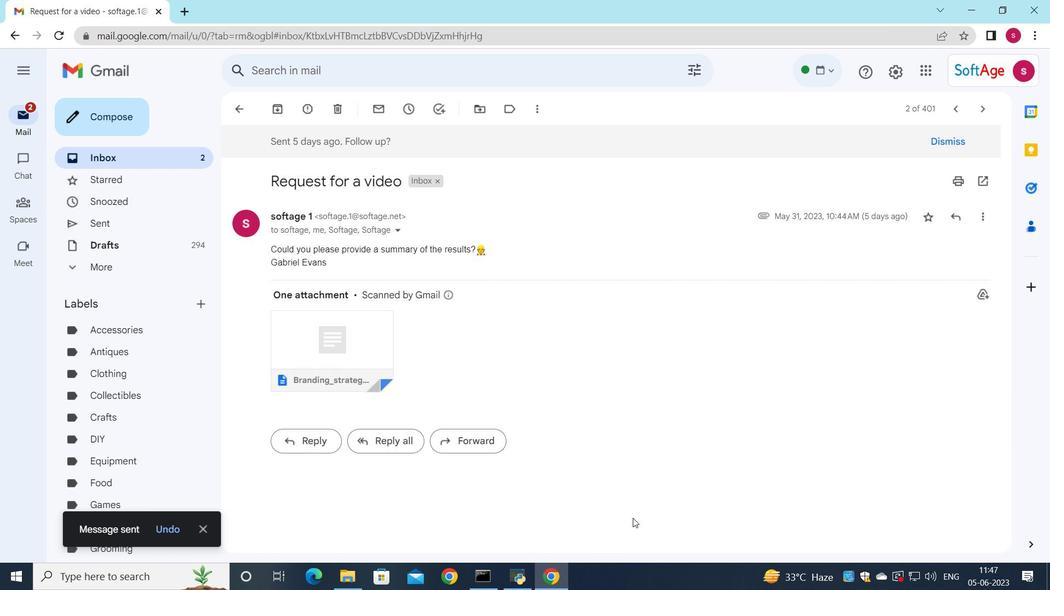 
